 Task: Search round trip flight ticket for 5 adults, 2 children, 1 infant in seat and 2 infants on lap in economy from Fresno: Fresno Yosemite International Airport to Evansville: Evansville Regional Airport on 5-3-2023 and return on 5-3-2023. Choice of flights is Frontier. Number of bags: 2 checked bags. Price is upto 72000. Outbound departure time preference is 10:45. Return departure time preference is 18:00.
Action: Mouse moved to (326, 275)
Screenshot: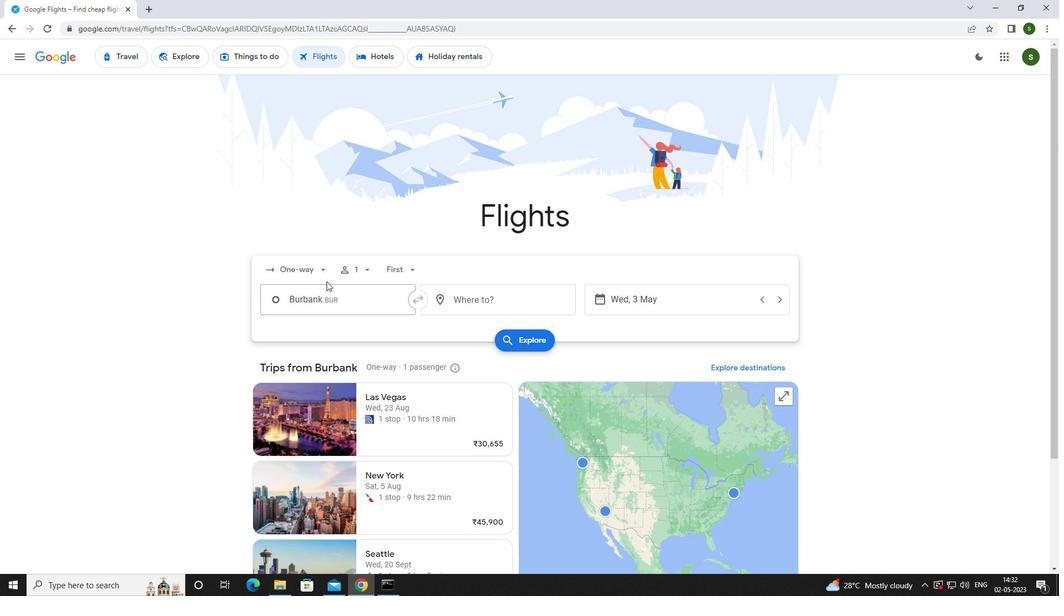 
Action: Mouse pressed left at (326, 275)
Screenshot: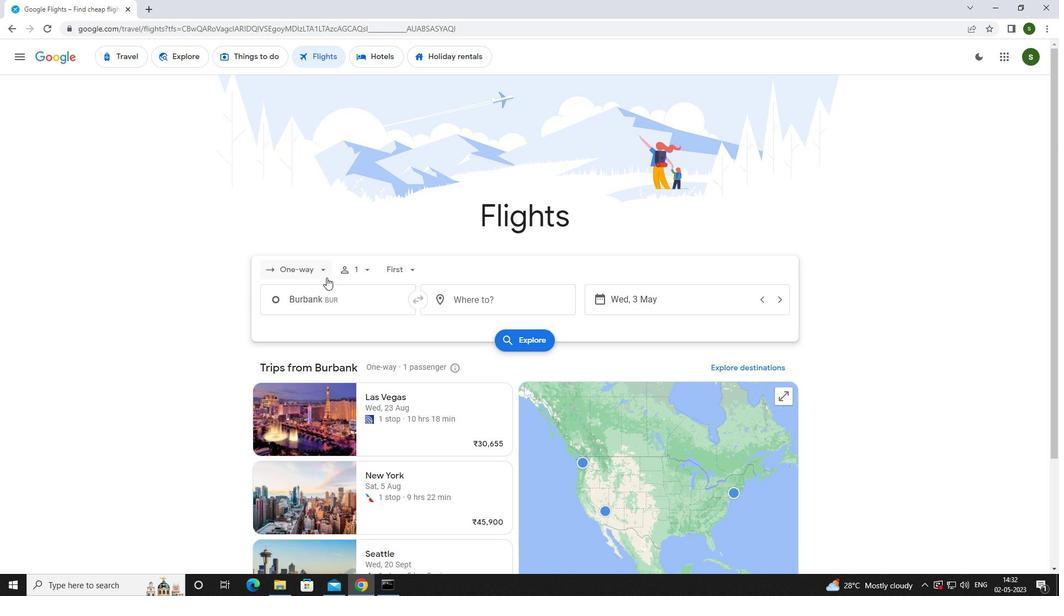 
Action: Mouse moved to (329, 294)
Screenshot: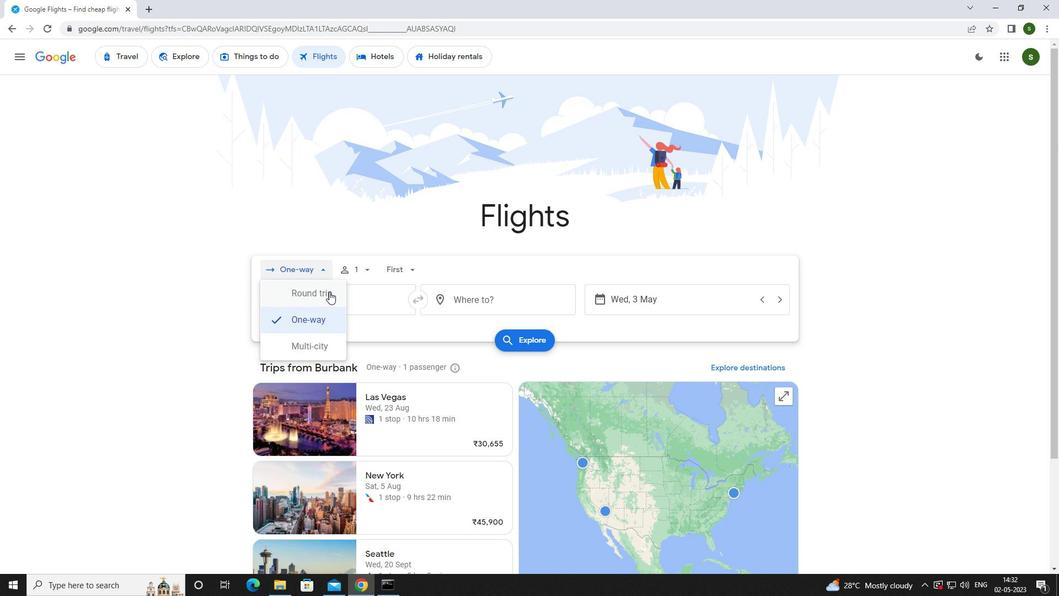 
Action: Mouse pressed left at (329, 294)
Screenshot: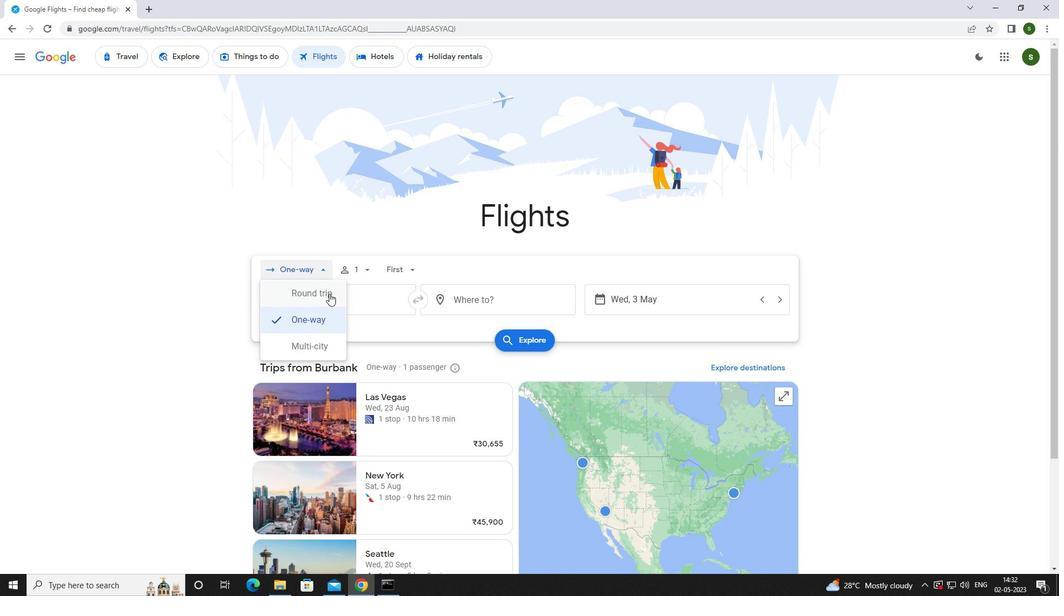 
Action: Mouse moved to (368, 269)
Screenshot: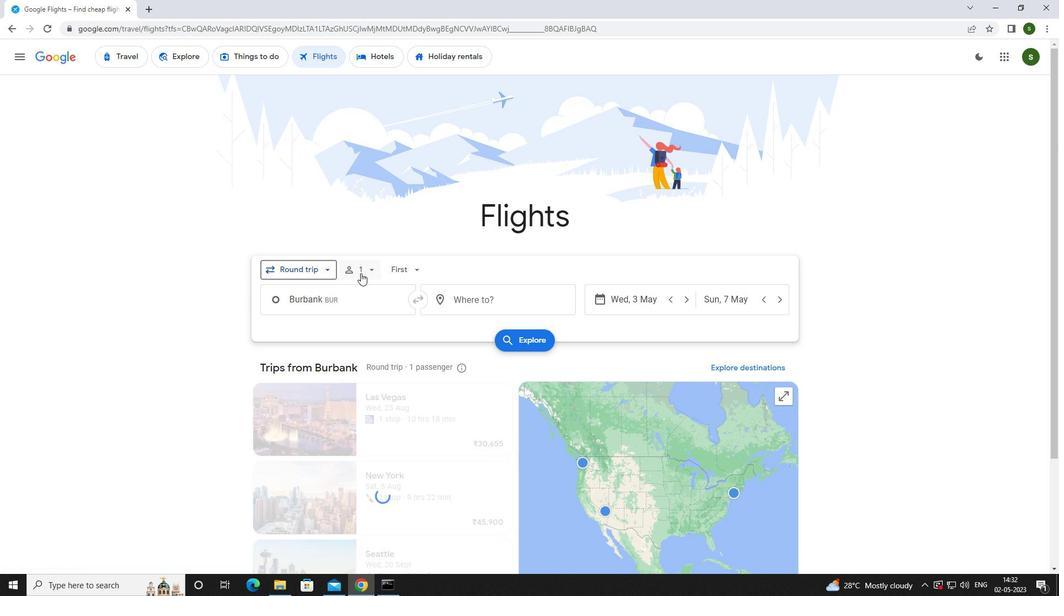 
Action: Mouse pressed left at (368, 269)
Screenshot: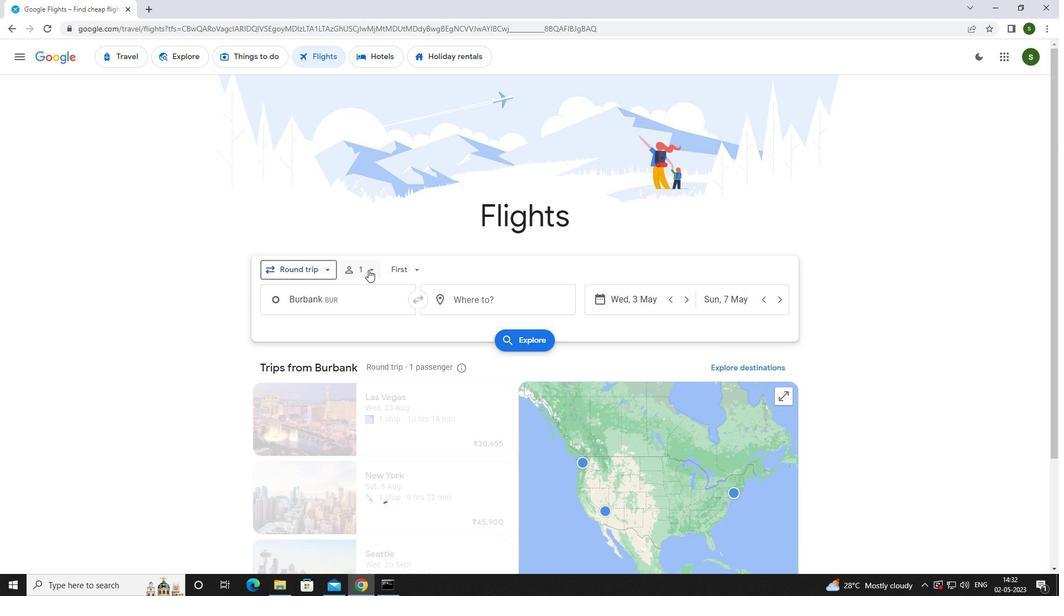 
Action: Mouse moved to (456, 302)
Screenshot: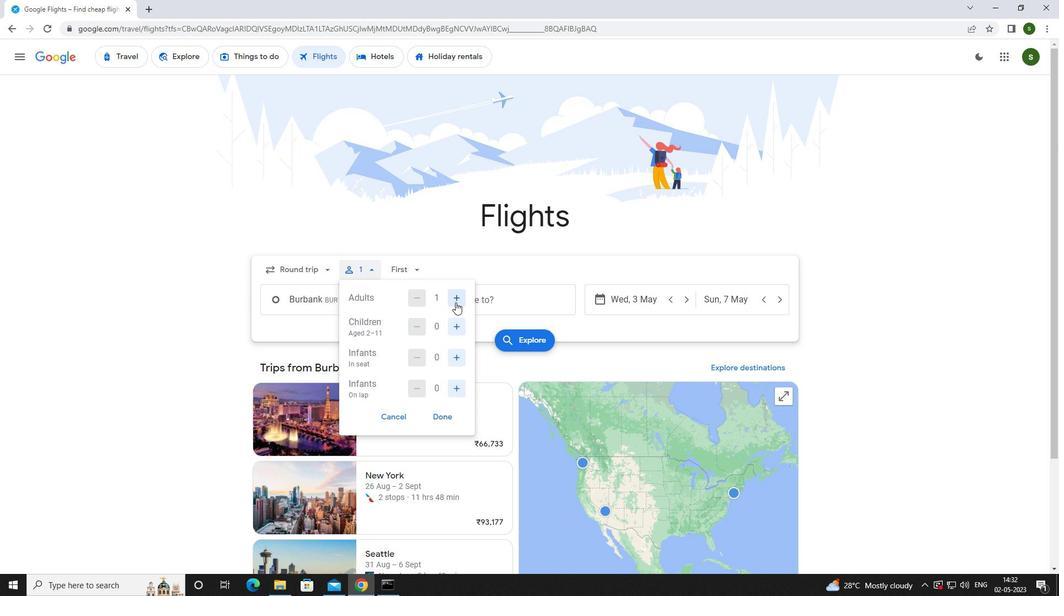 
Action: Mouse pressed left at (456, 302)
Screenshot: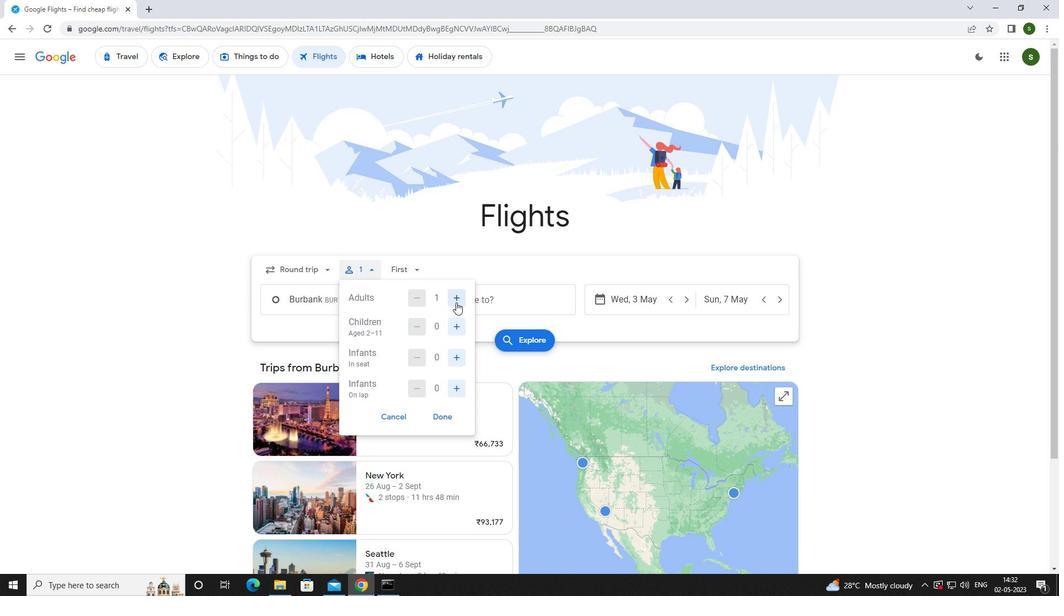 
Action: Mouse pressed left at (456, 302)
Screenshot: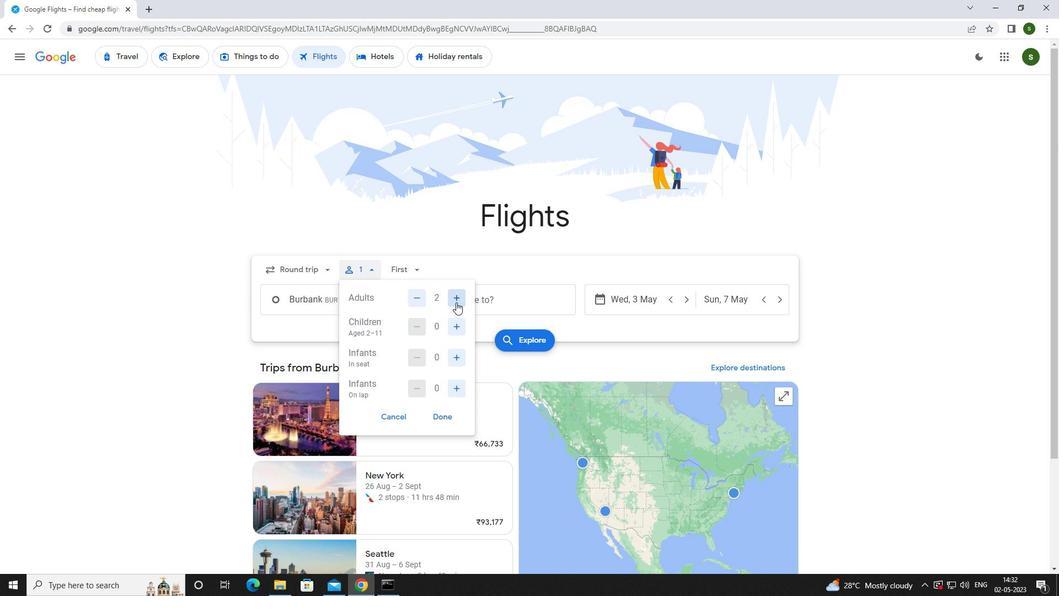 
Action: Mouse pressed left at (456, 302)
Screenshot: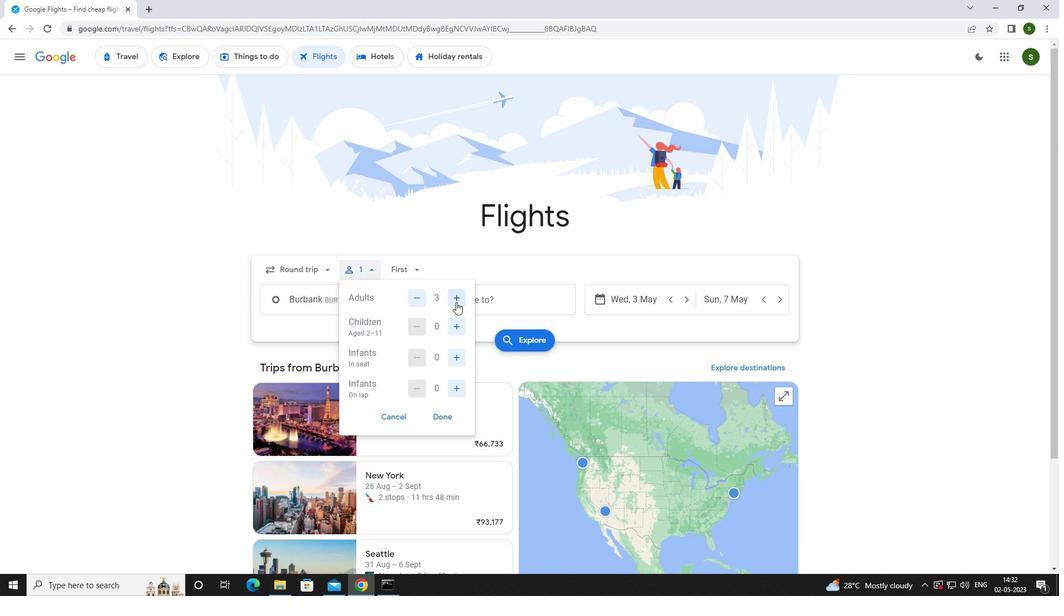 
Action: Mouse pressed left at (456, 302)
Screenshot: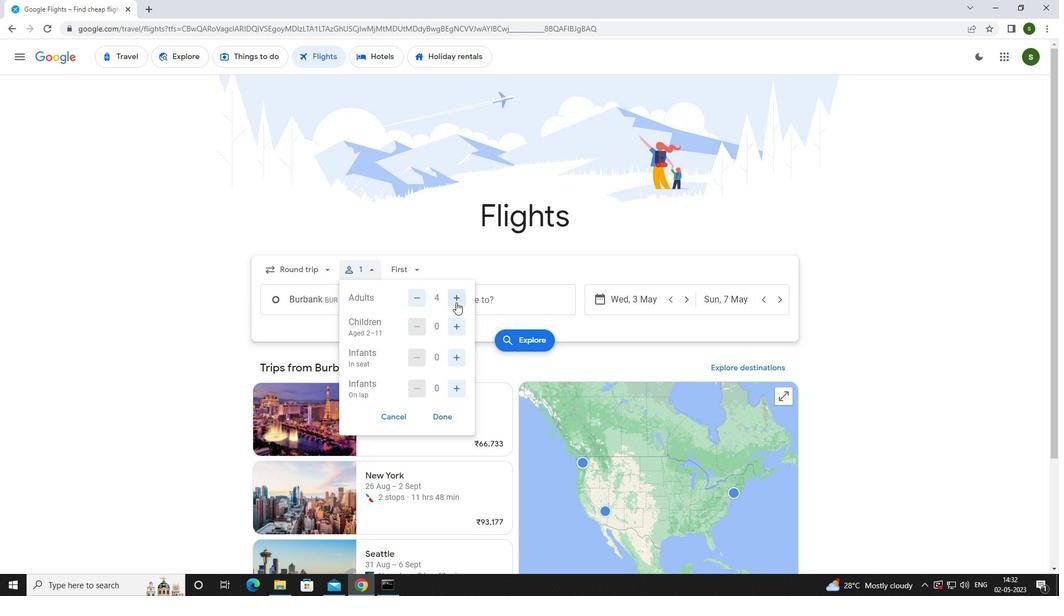 
Action: Mouse moved to (453, 324)
Screenshot: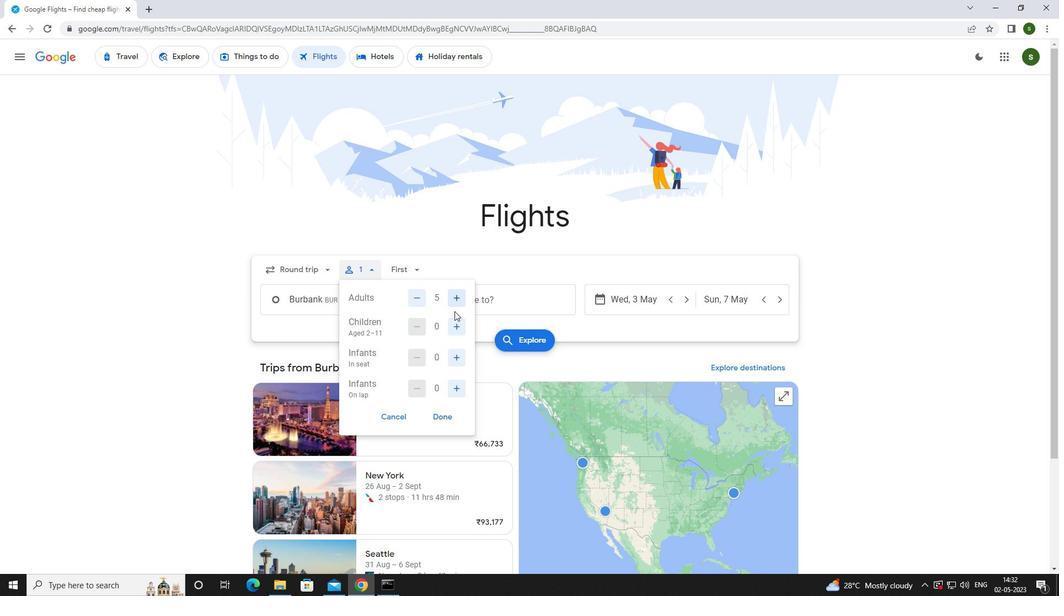 
Action: Mouse pressed left at (453, 324)
Screenshot: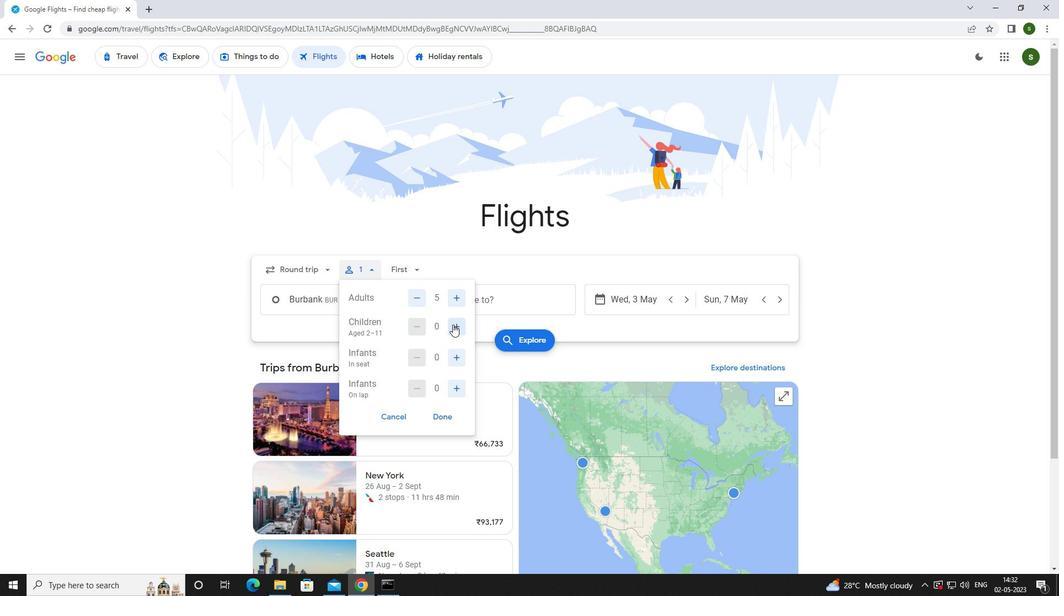 
Action: Mouse pressed left at (453, 324)
Screenshot: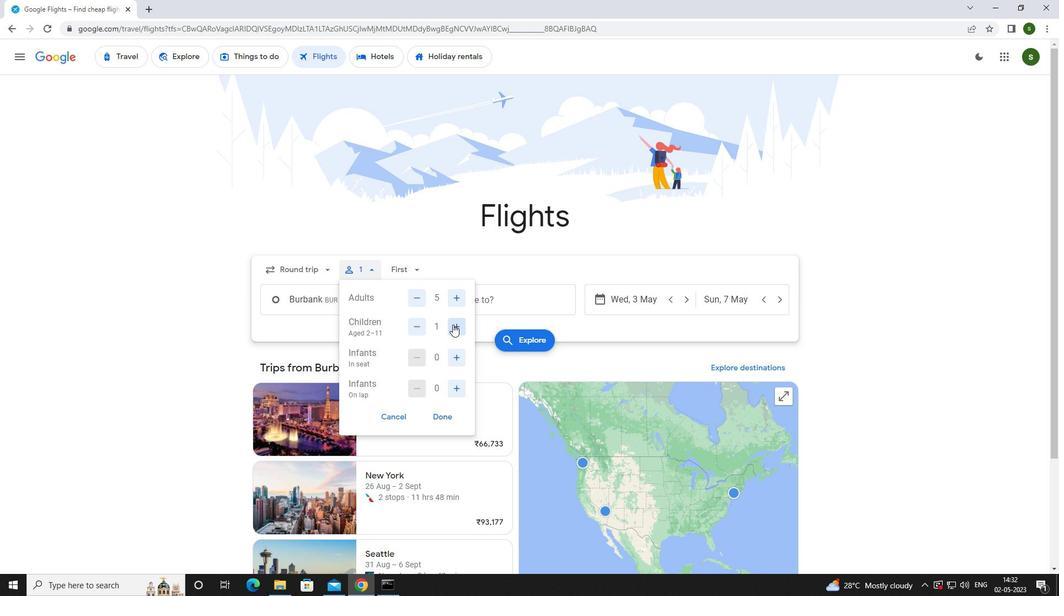 
Action: Mouse moved to (455, 349)
Screenshot: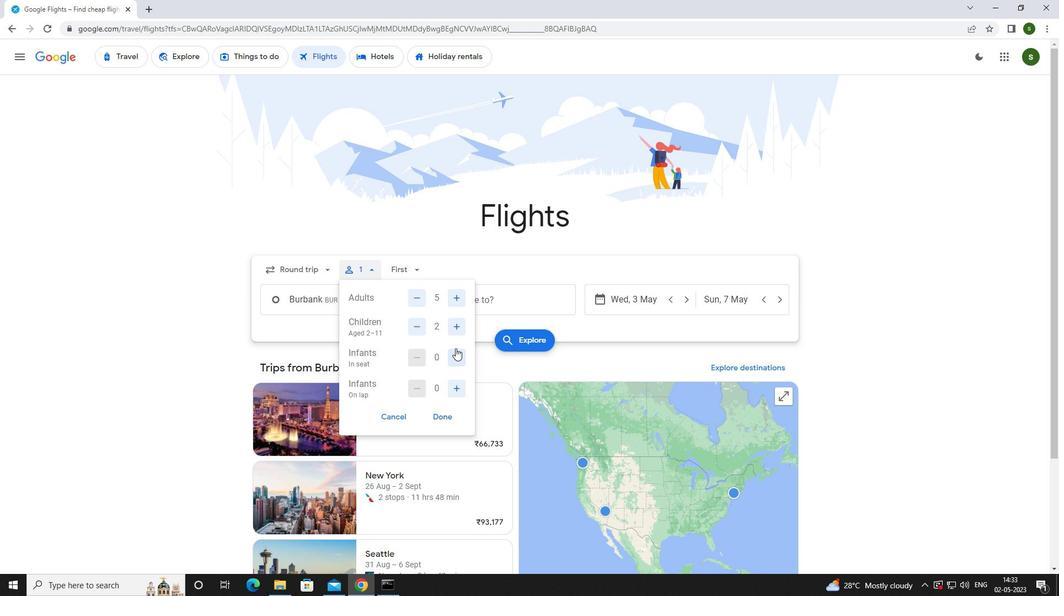 
Action: Mouse pressed left at (455, 349)
Screenshot: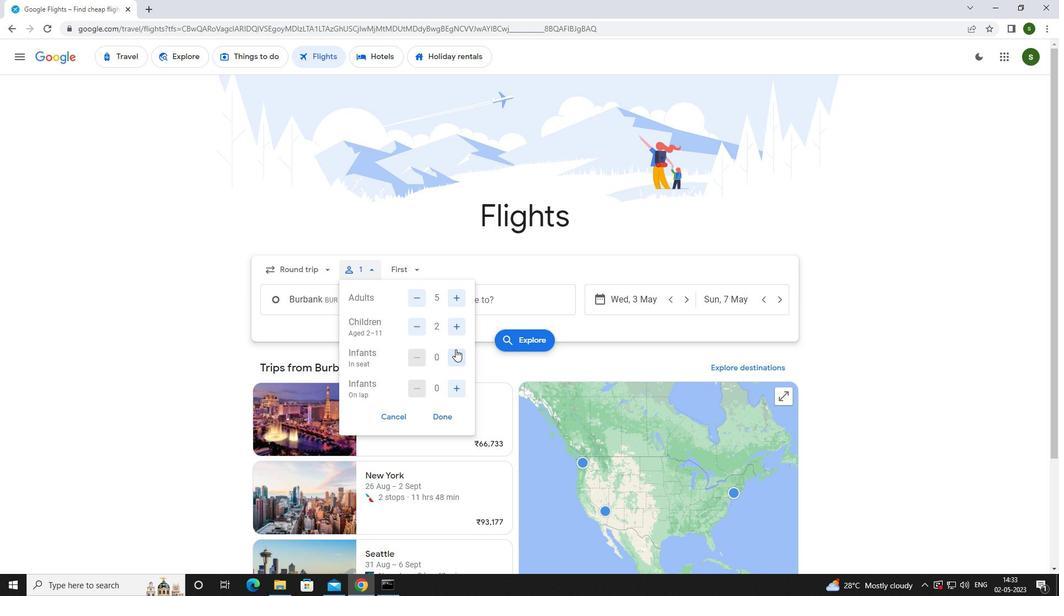 
Action: Mouse moved to (459, 386)
Screenshot: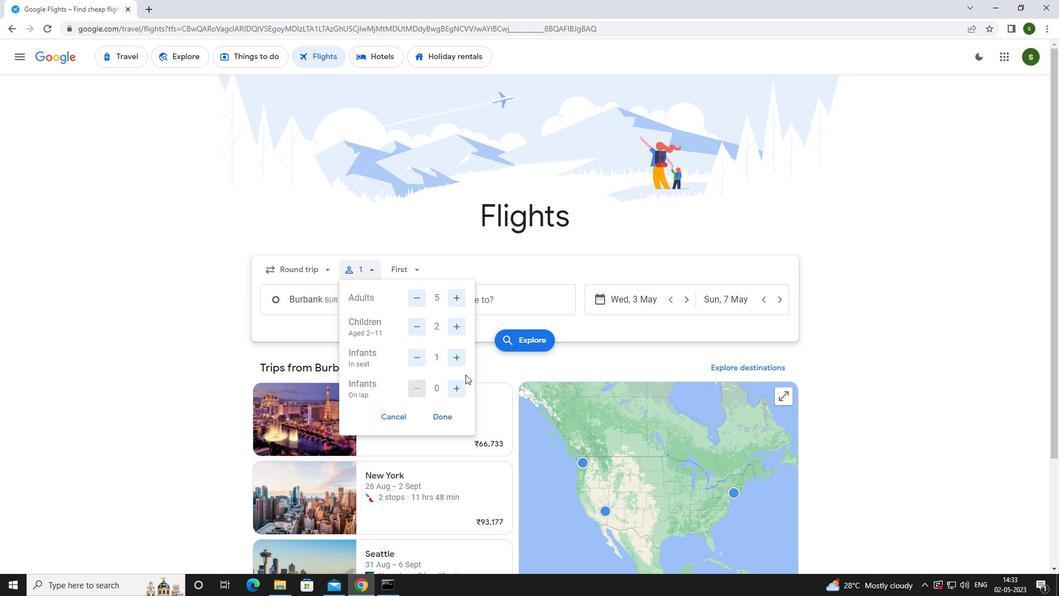 
Action: Mouse pressed left at (459, 386)
Screenshot: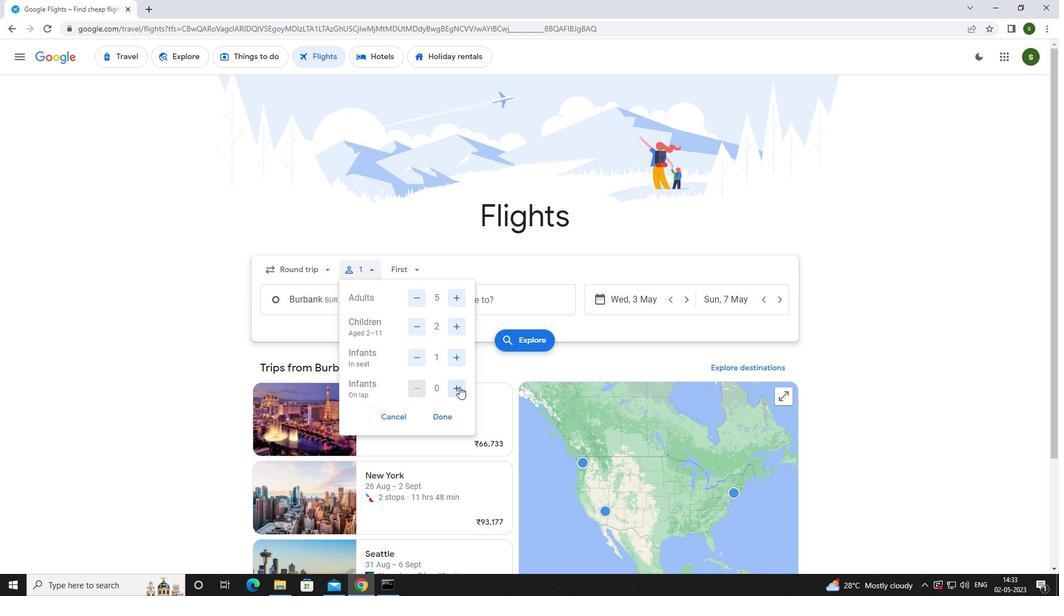 
Action: Mouse moved to (412, 266)
Screenshot: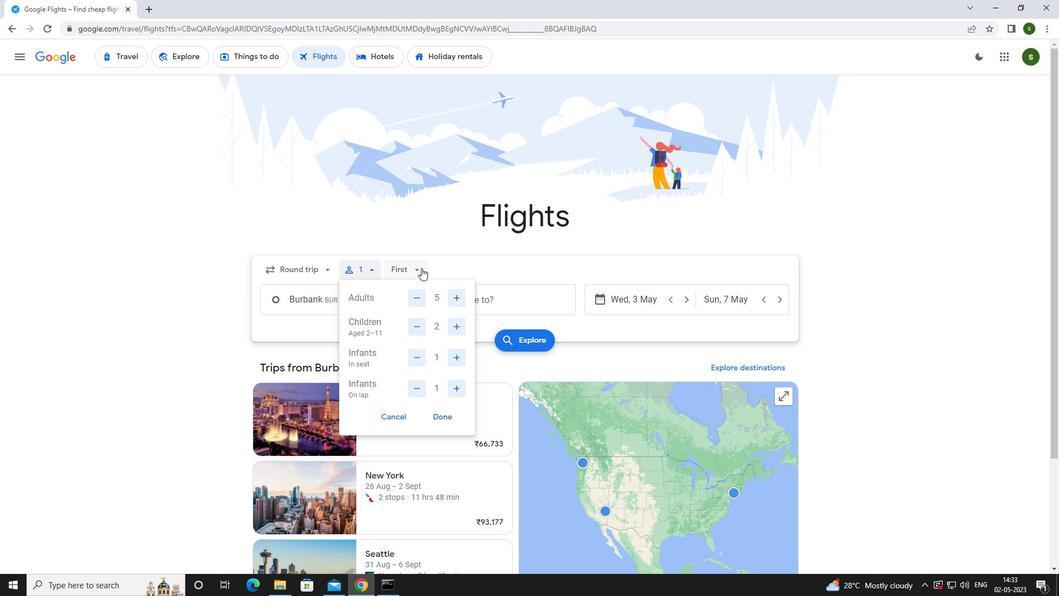 
Action: Mouse pressed left at (412, 266)
Screenshot: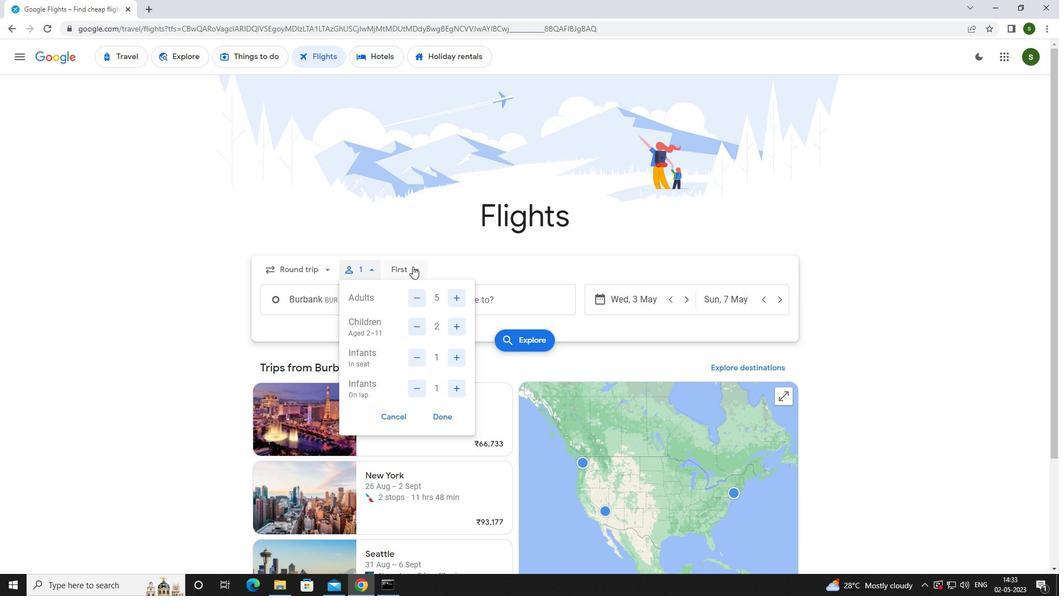 
Action: Mouse moved to (422, 290)
Screenshot: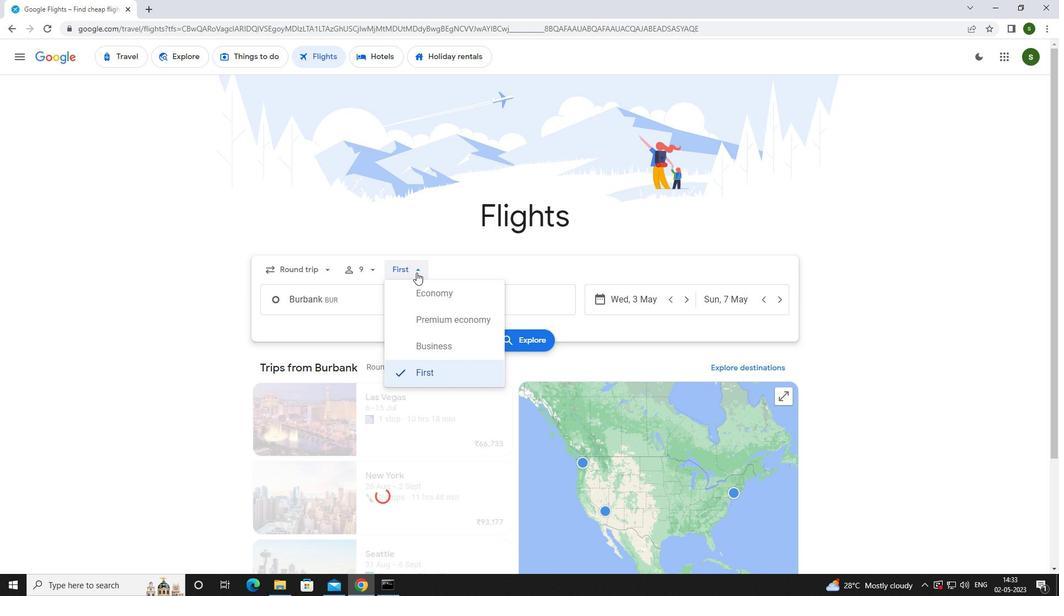 
Action: Mouse pressed left at (422, 290)
Screenshot: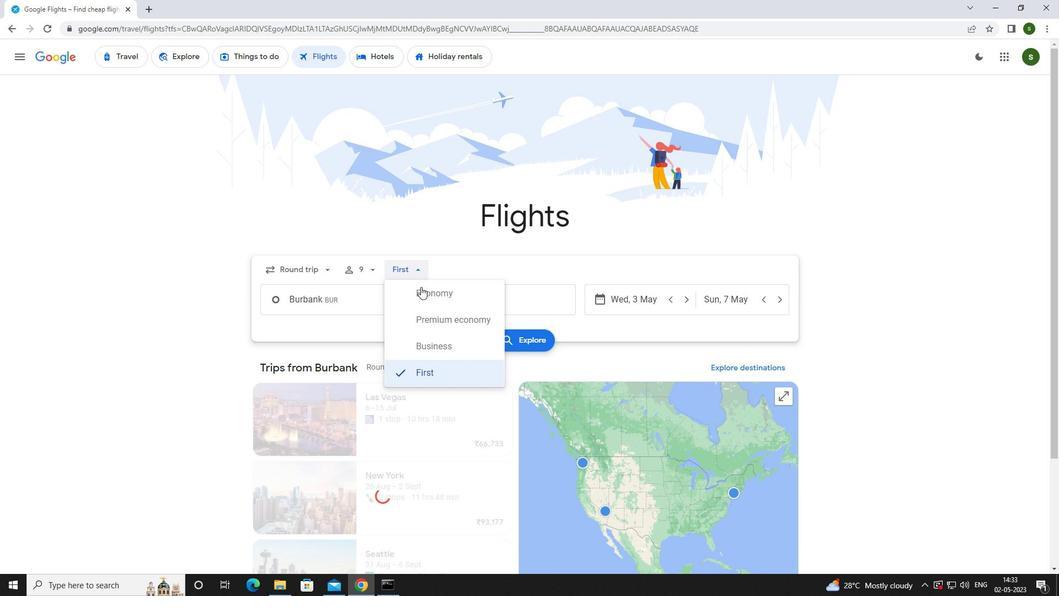 
Action: Mouse moved to (378, 300)
Screenshot: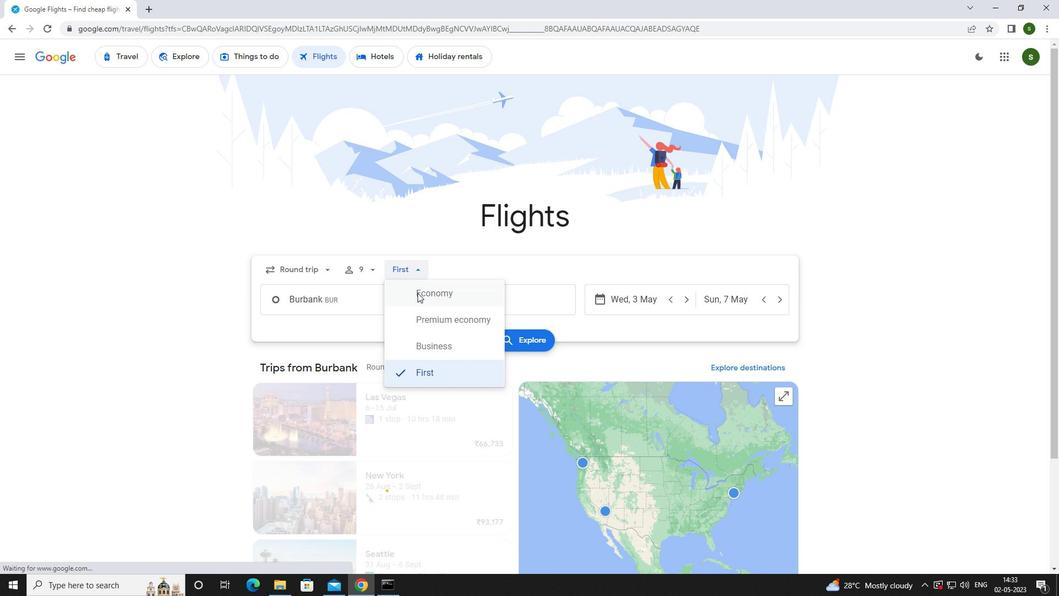 
Action: Mouse pressed left at (378, 300)
Screenshot: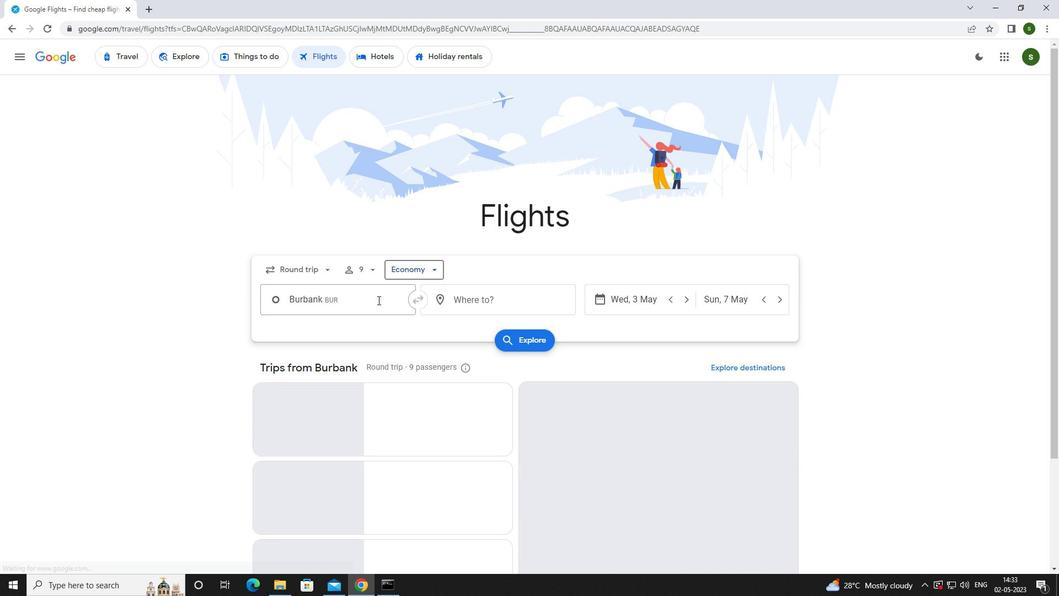
Action: Mouse moved to (380, 300)
Screenshot: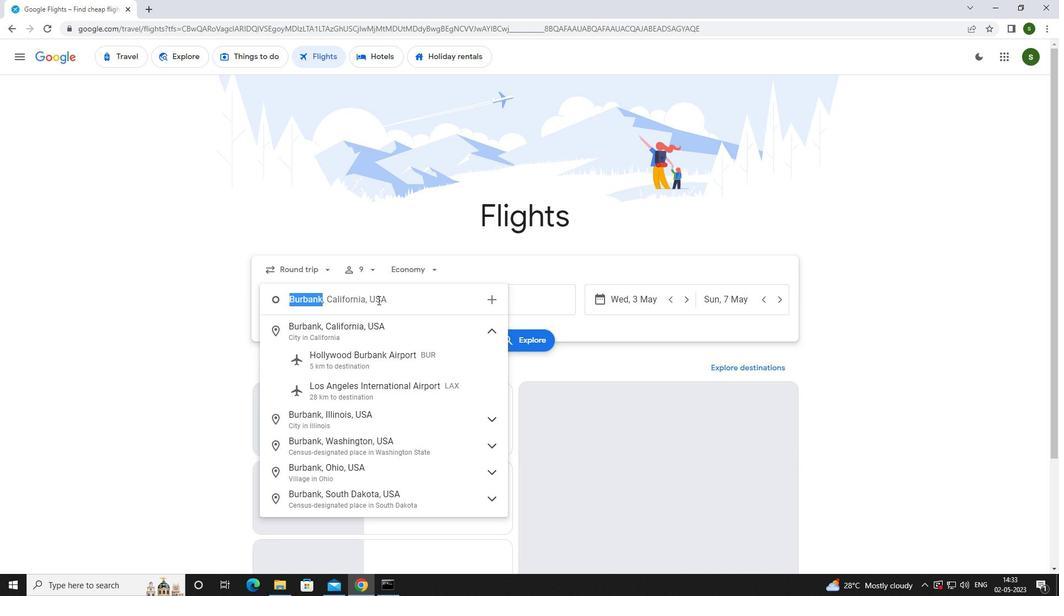 
Action: Key pressed <Key.caps_lock>f<Key.caps_lock>resno
Screenshot: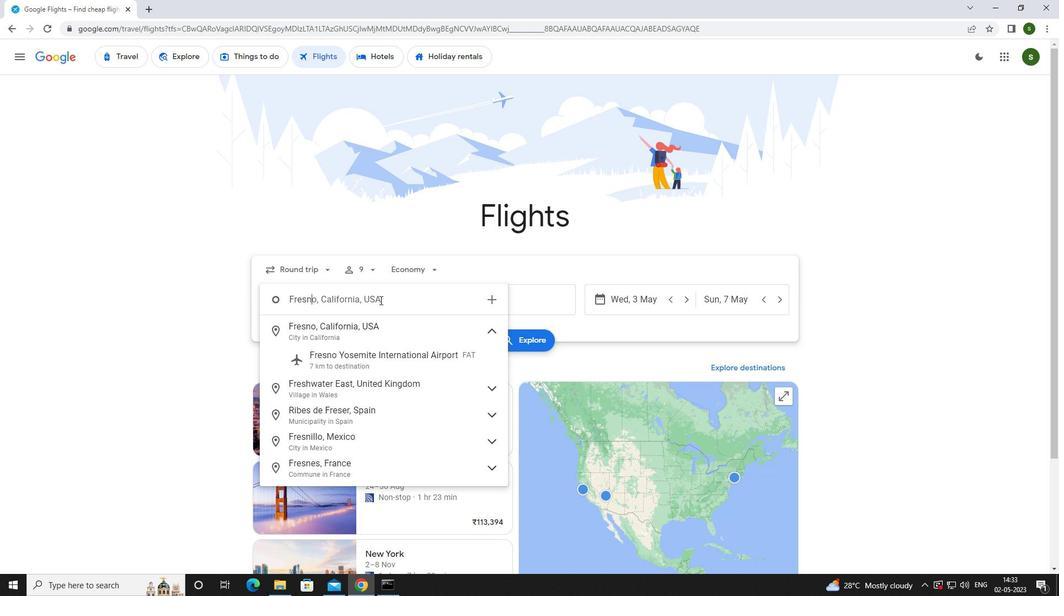 
Action: Mouse moved to (383, 361)
Screenshot: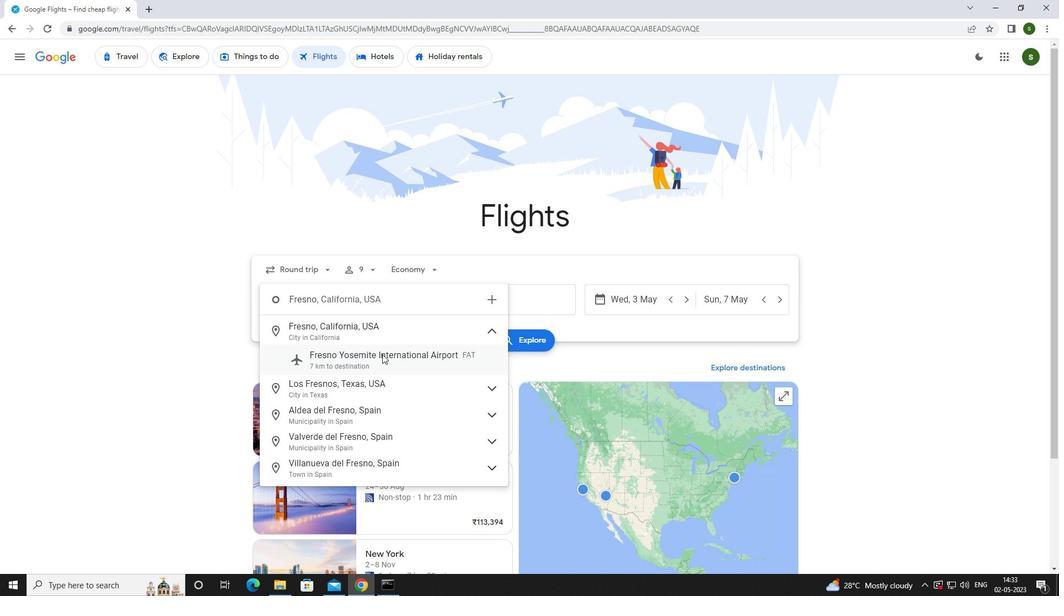 
Action: Mouse pressed left at (383, 361)
Screenshot: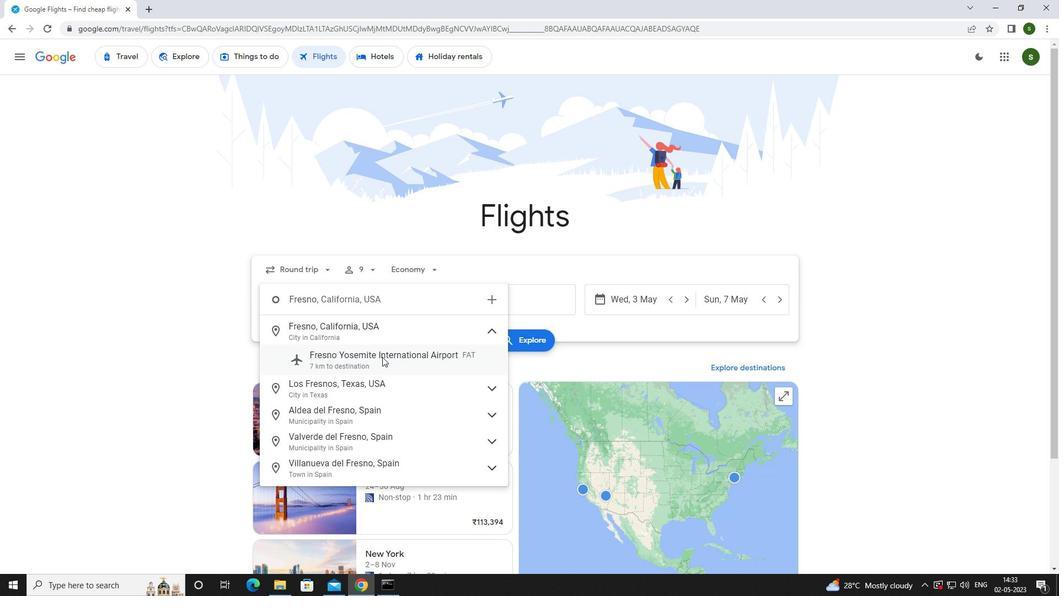 
Action: Mouse moved to (503, 308)
Screenshot: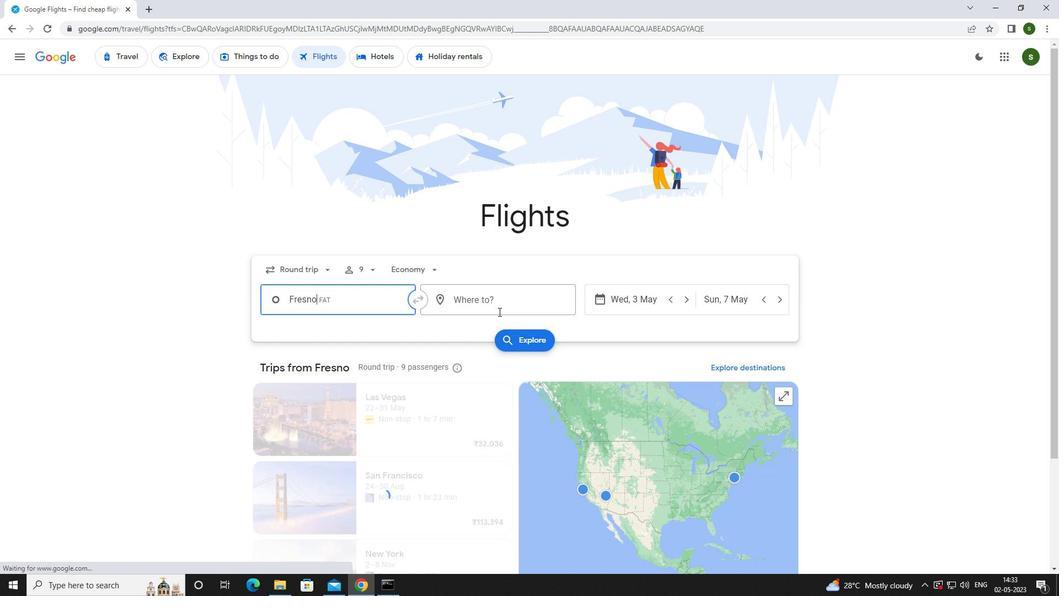
Action: Mouse pressed left at (503, 308)
Screenshot: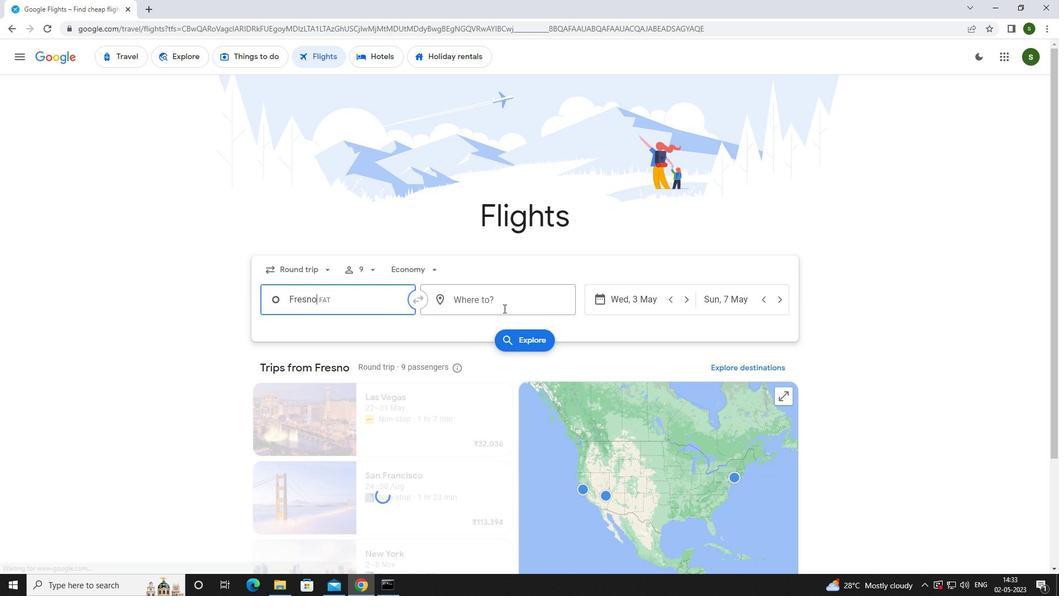 
Action: Mouse moved to (508, 305)
Screenshot: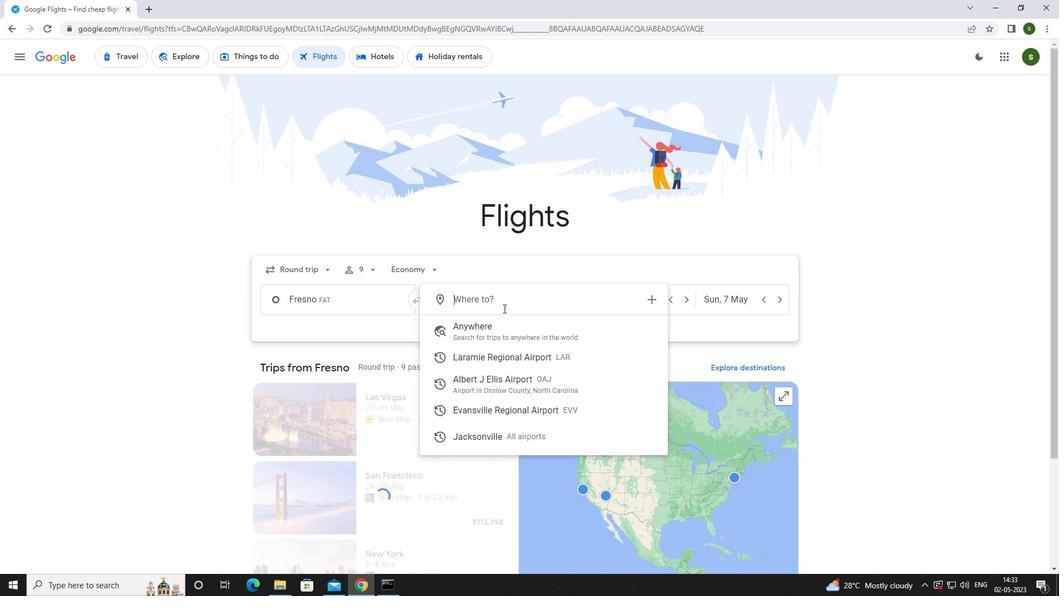 
Action: Key pressed <Key.caps_lock>e<Key.caps_lock>vansvill
Screenshot: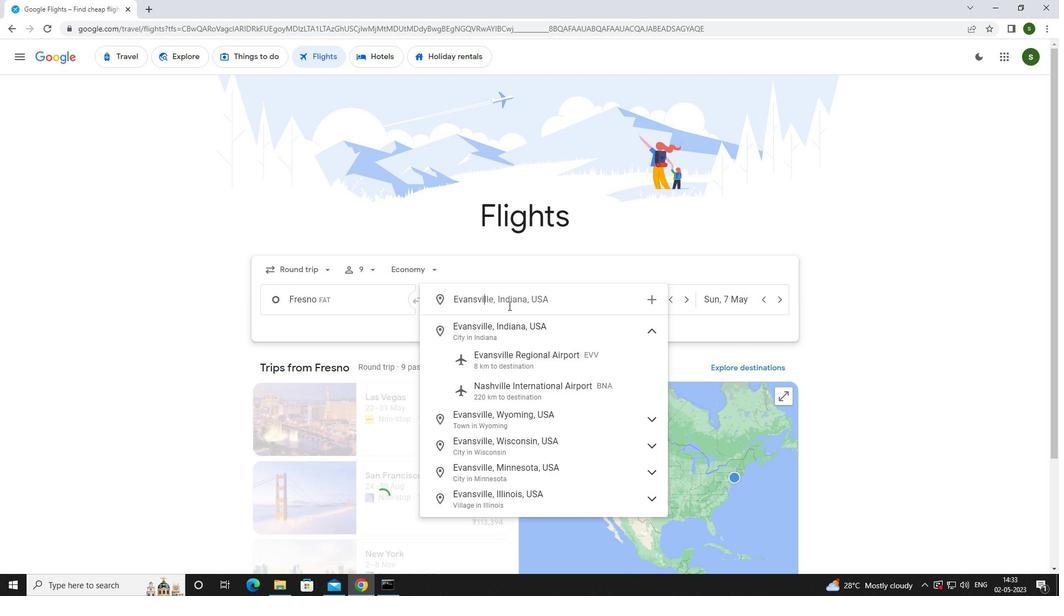 
Action: Mouse moved to (560, 360)
Screenshot: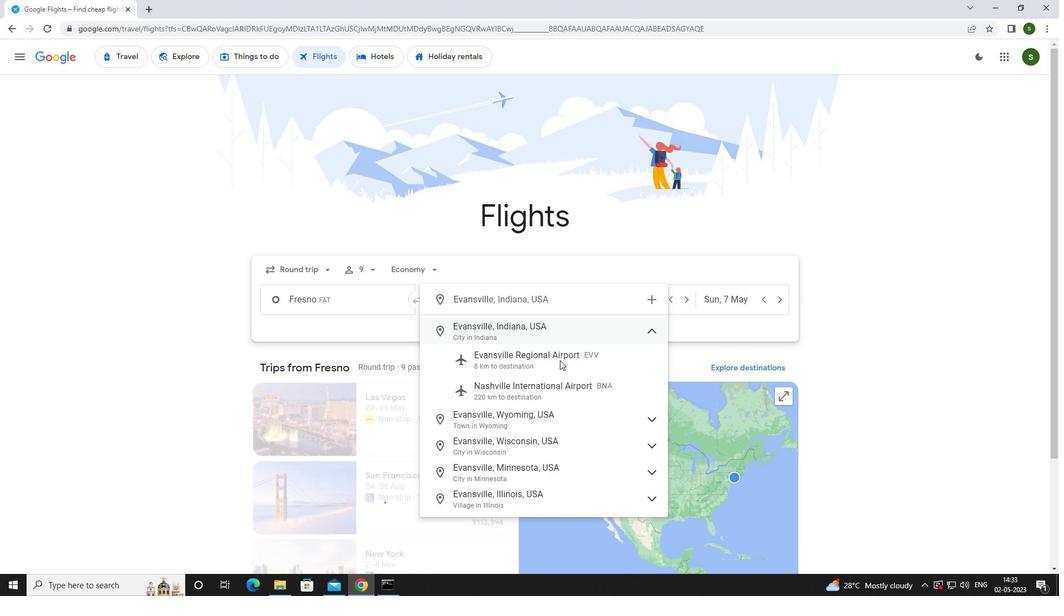 
Action: Mouse pressed left at (560, 360)
Screenshot: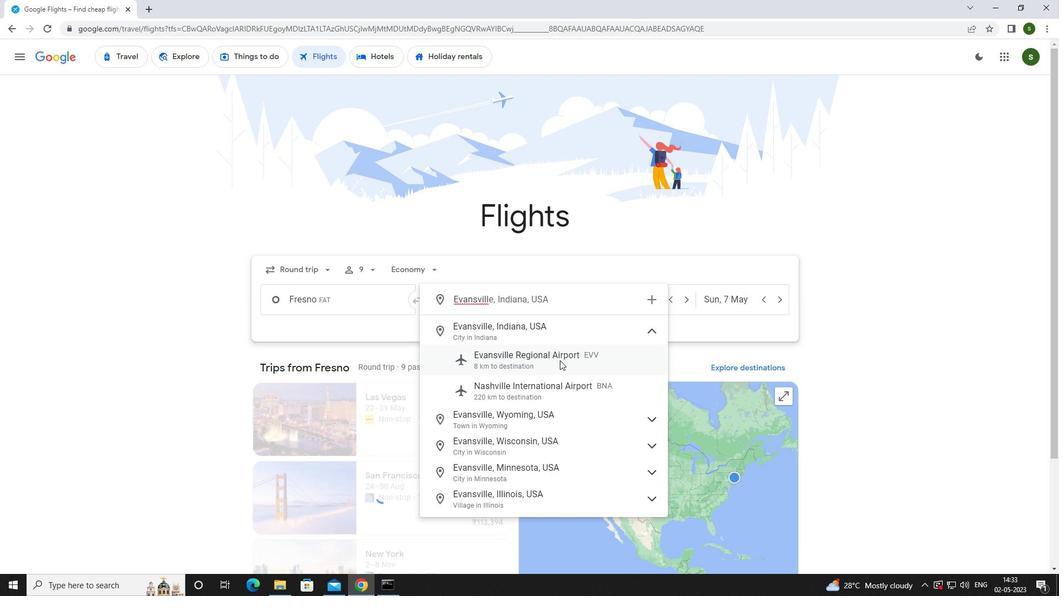 
Action: Mouse moved to (658, 302)
Screenshot: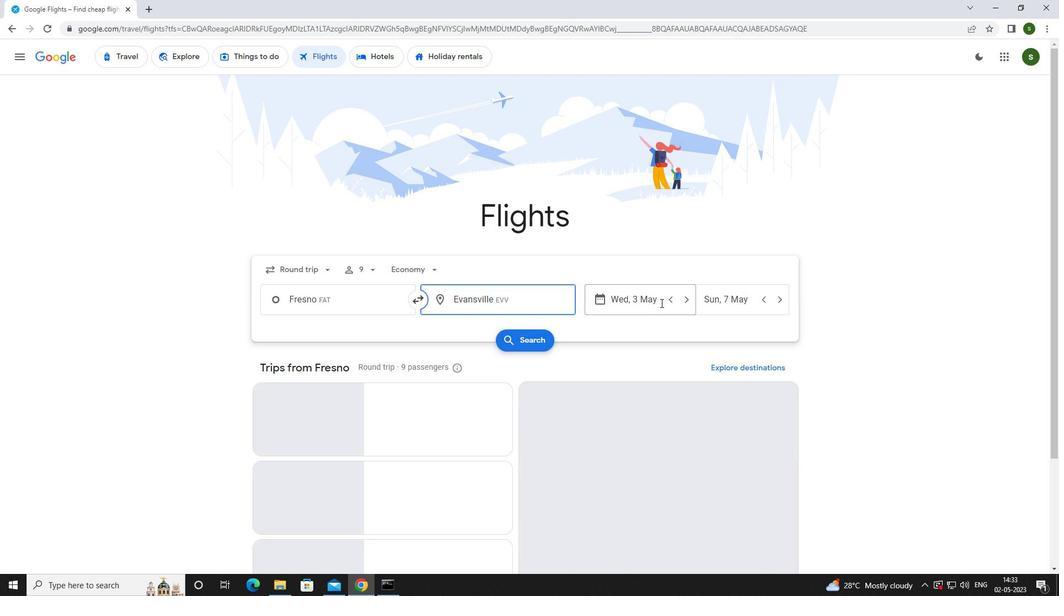 
Action: Mouse pressed left at (658, 302)
Screenshot: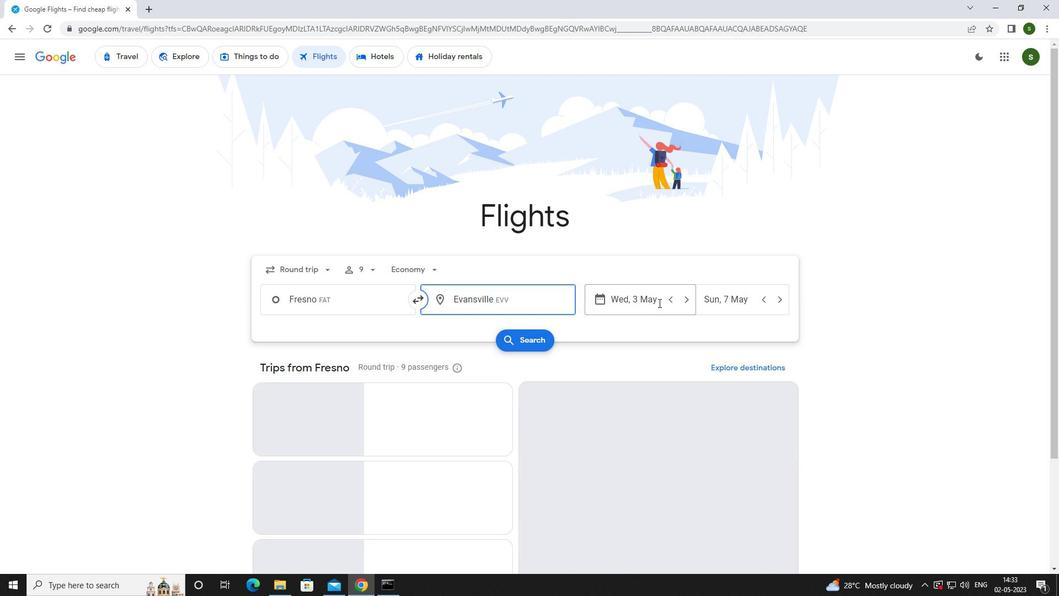 
Action: Mouse moved to (482, 369)
Screenshot: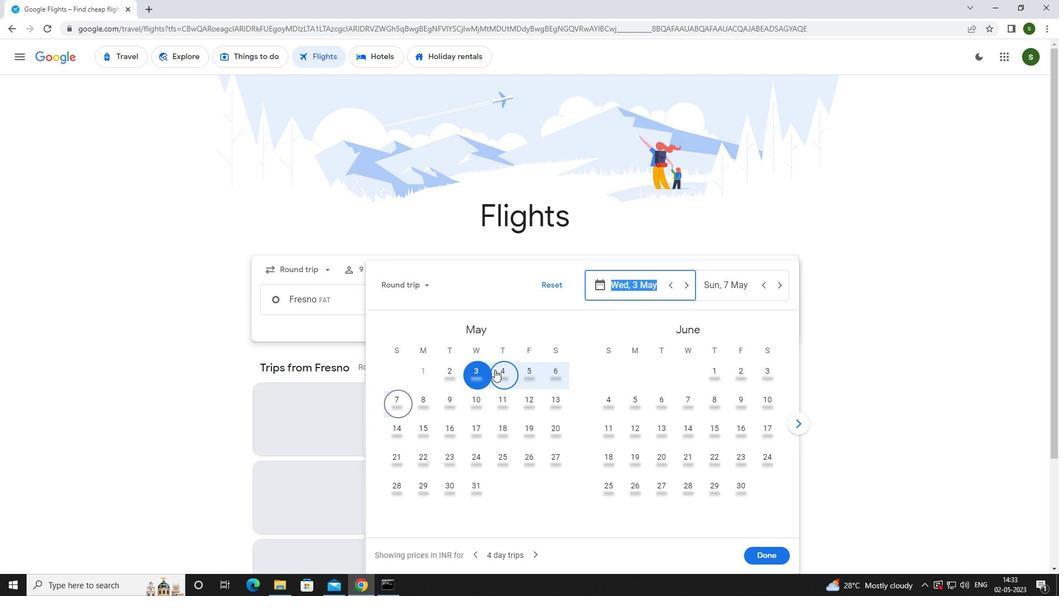 
Action: Mouse pressed left at (482, 369)
Screenshot: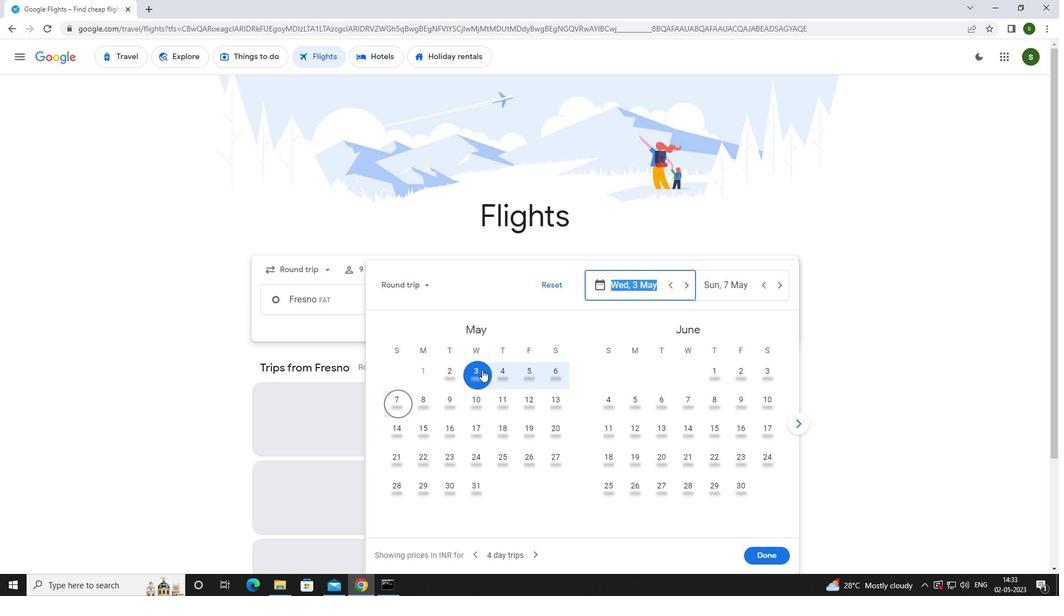 
Action: Mouse moved to (479, 375)
Screenshot: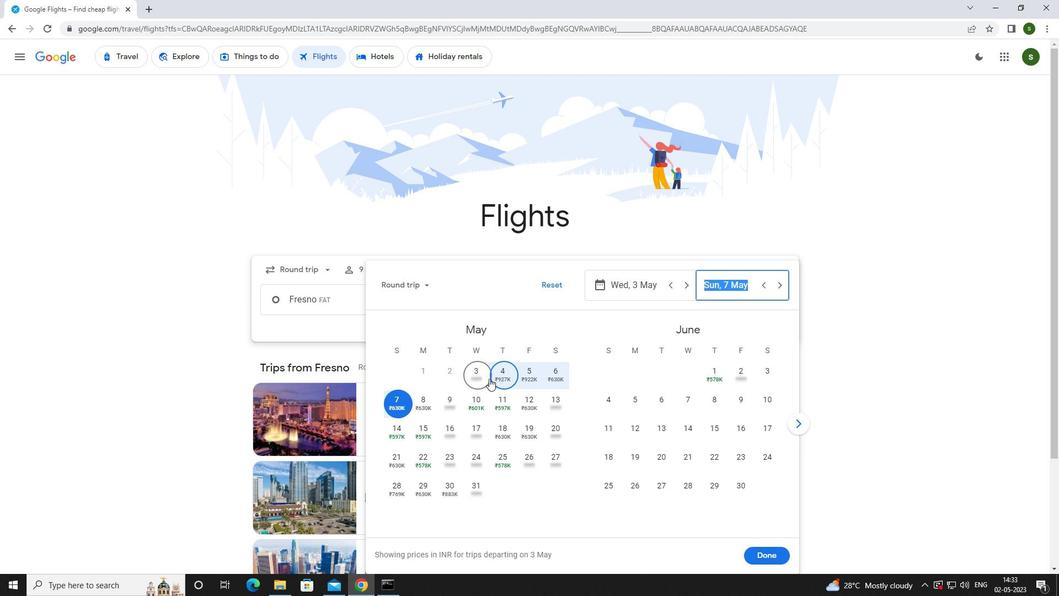 
Action: Mouse pressed left at (479, 375)
Screenshot: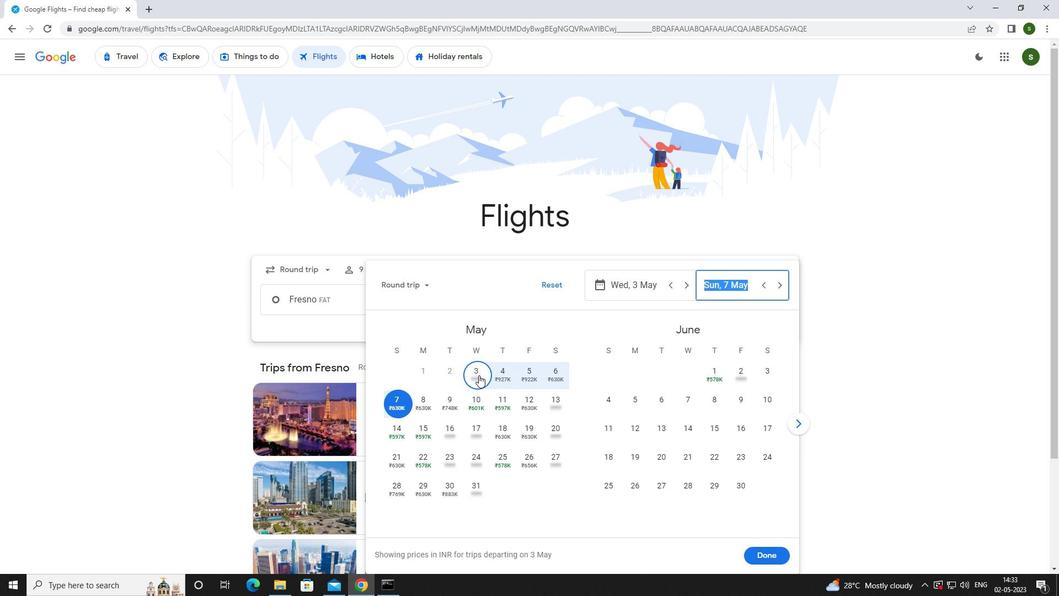 
Action: Mouse moved to (769, 555)
Screenshot: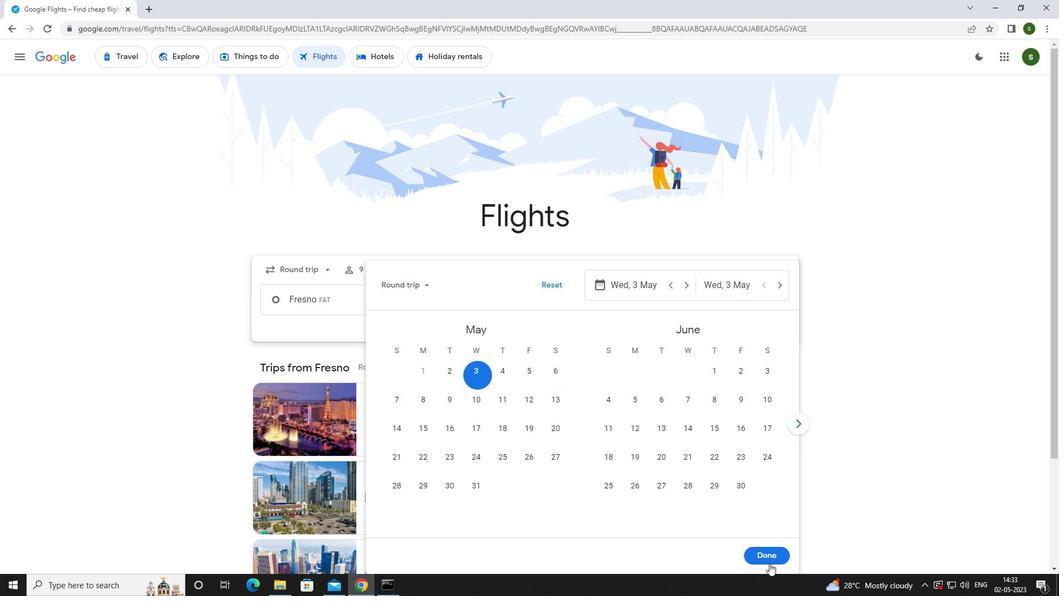 
Action: Mouse pressed left at (769, 555)
Screenshot: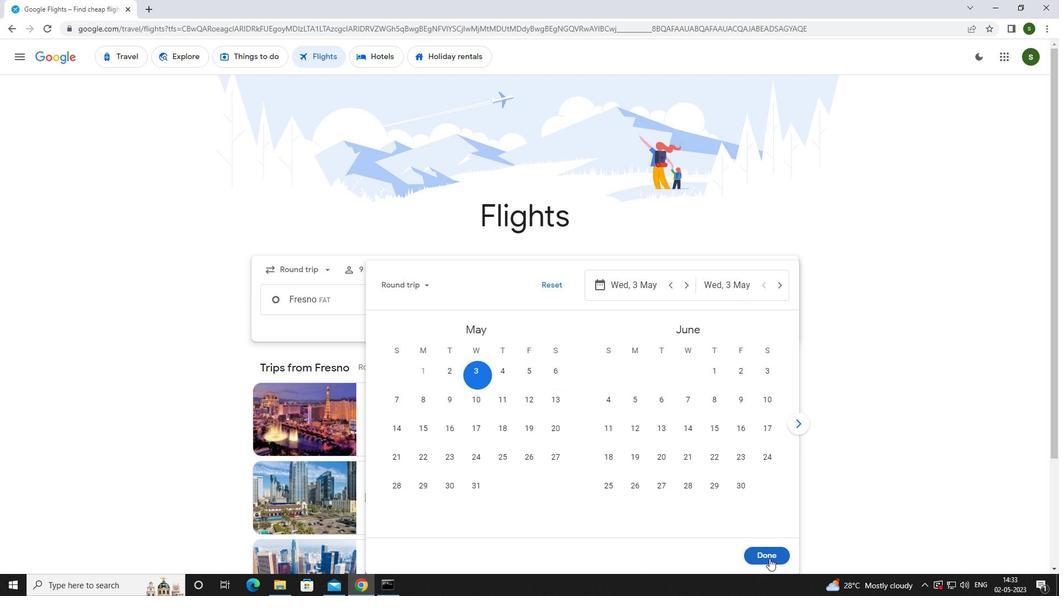 
Action: Mouse moved to (535, 343)
Screenshot: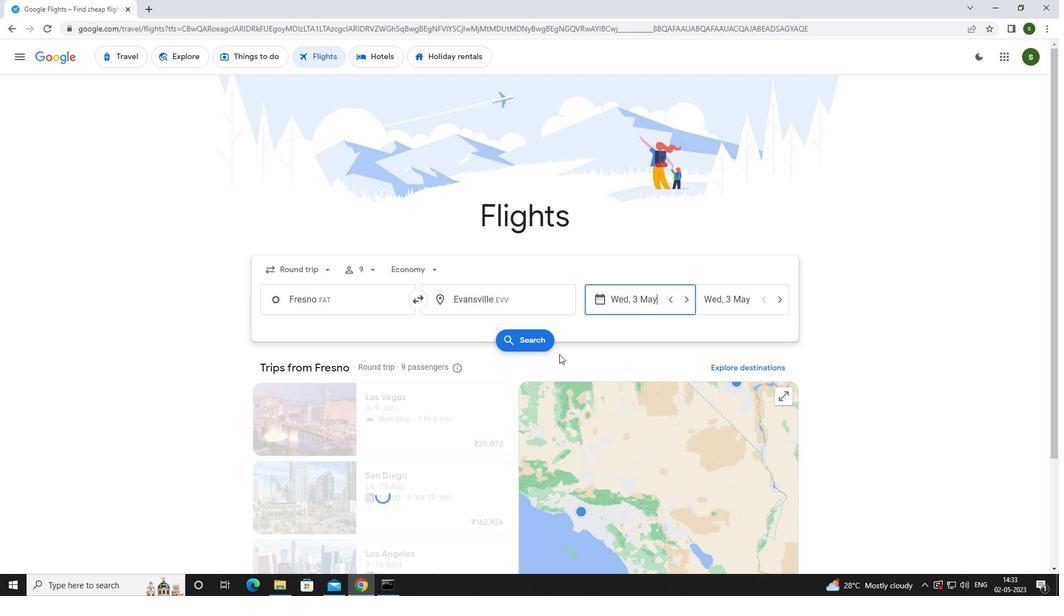 
Action: Mouse pressed left at (535, 343)
Screenshot: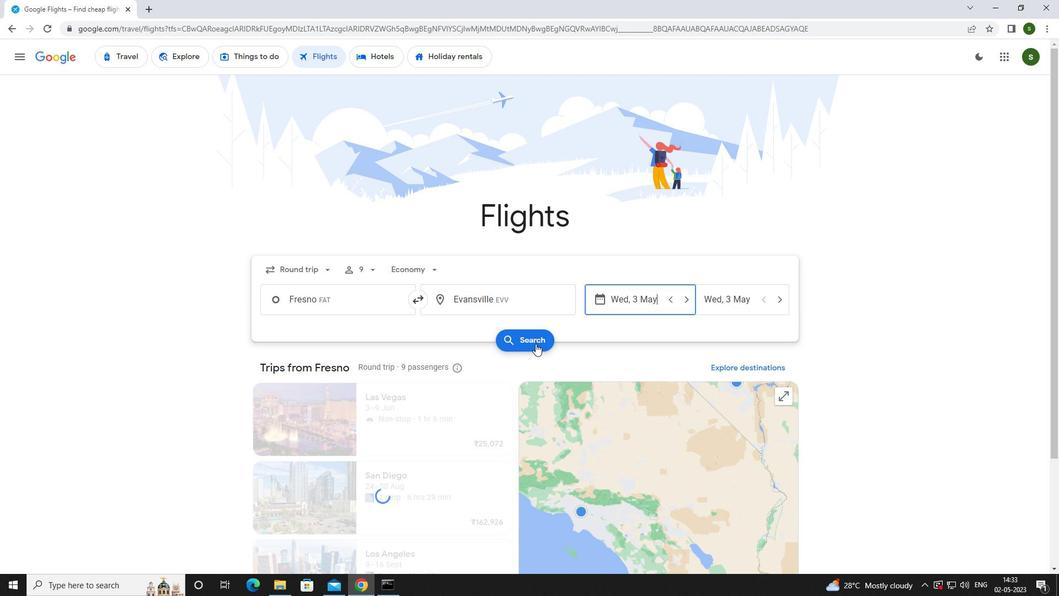 
Action: Mouse moved to (273, 155)
Screenshot: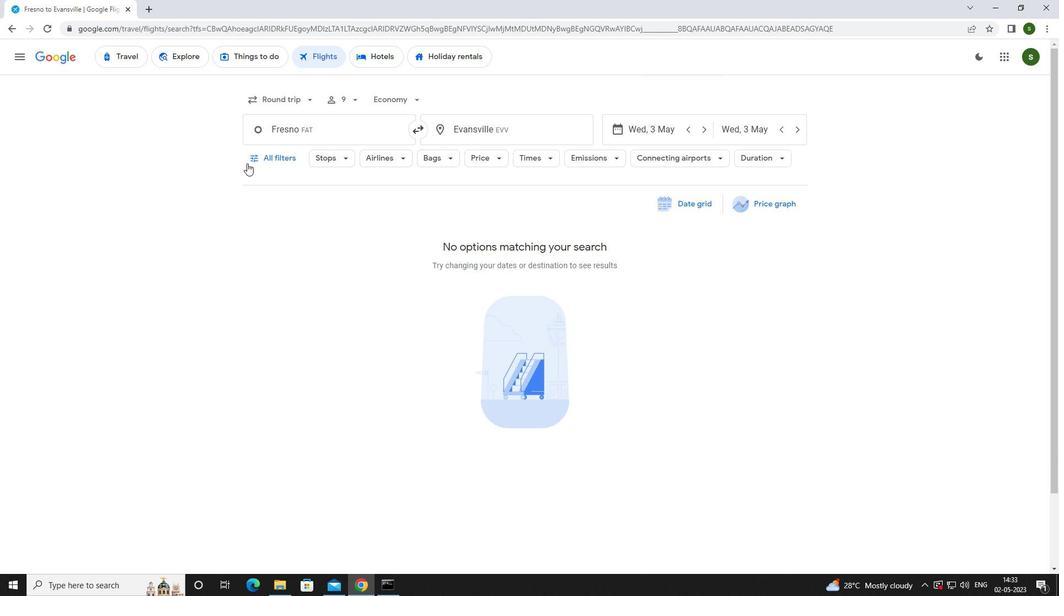 
Action: Mouse pressed left at (273, 155)
Screenshot: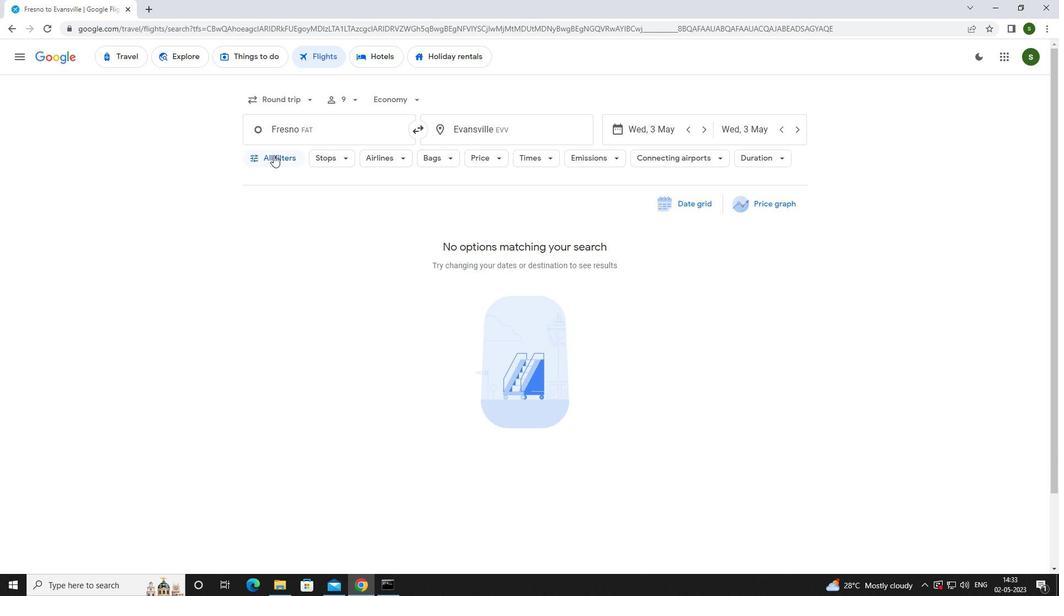 
Action: Mouse moved to (414, 392)
Screenshot: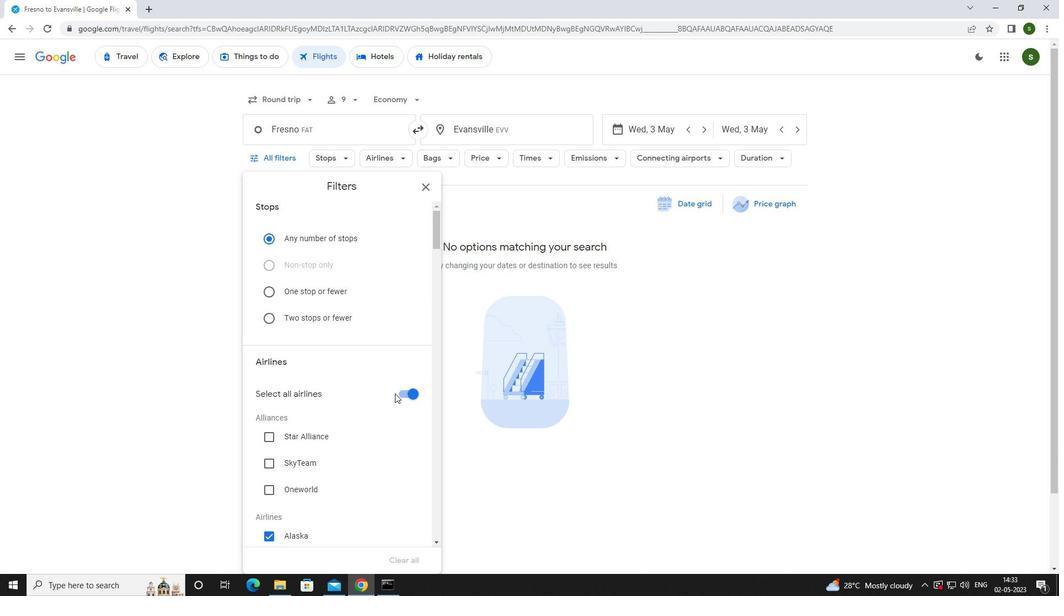 
Action: Mouse pressed left at (414, 392)
Screenshot: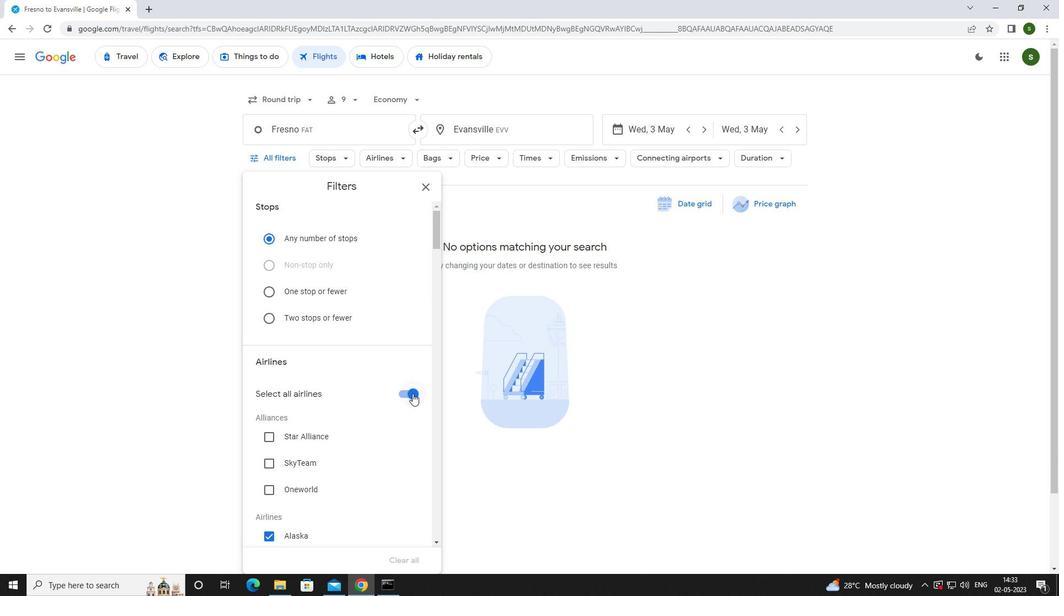 
Action: Mouse moved to (386, 323)
Screenshot: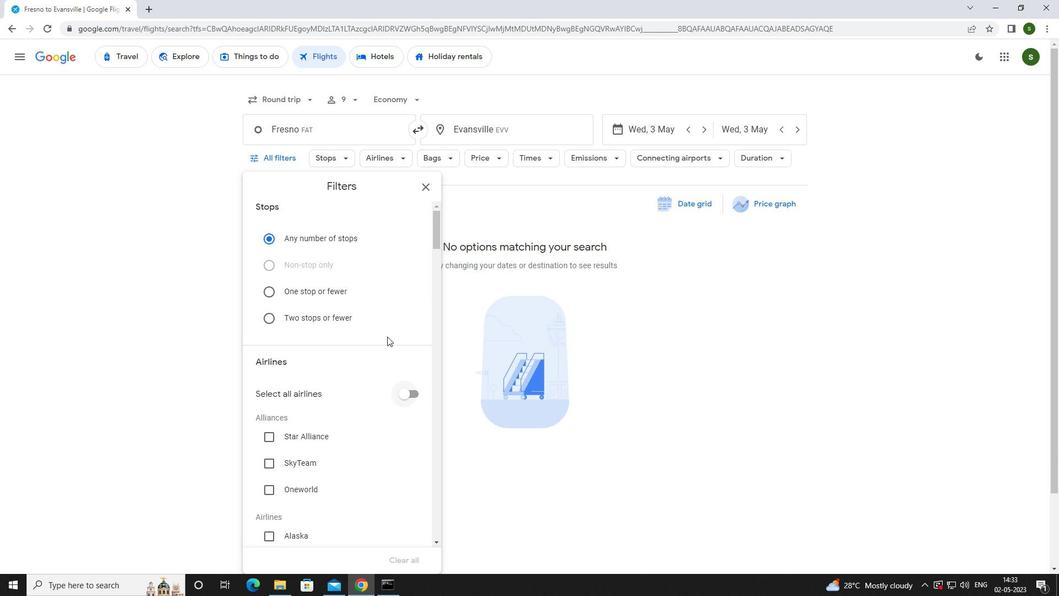 
Action: Mouse scrolled (386, 323) with delta (0, 0)
Screenshot: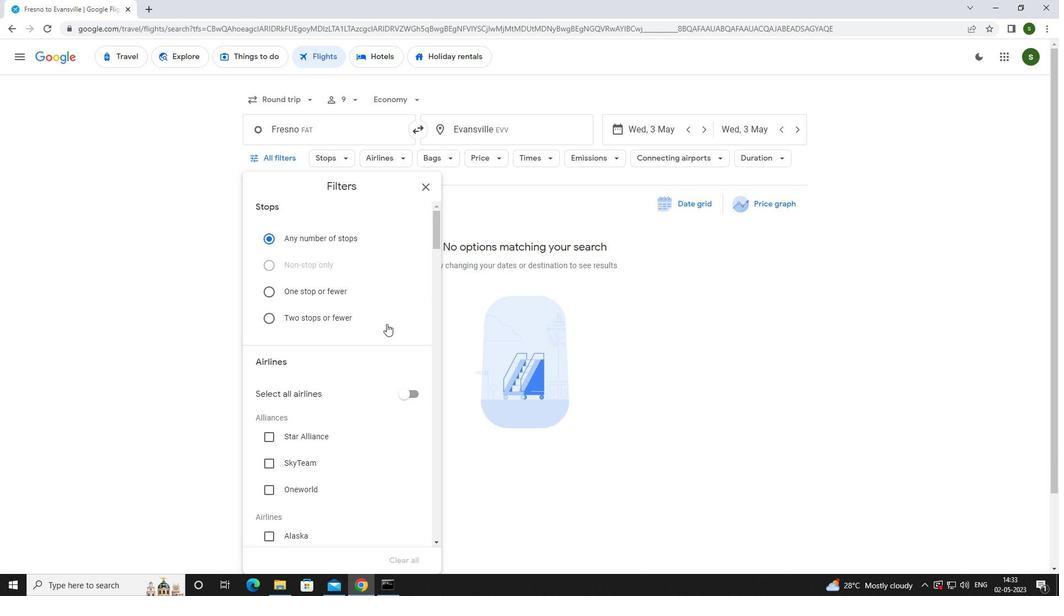 
Action: Mouse scrolled (386, 323) with delta (0, 0)
Screenshot: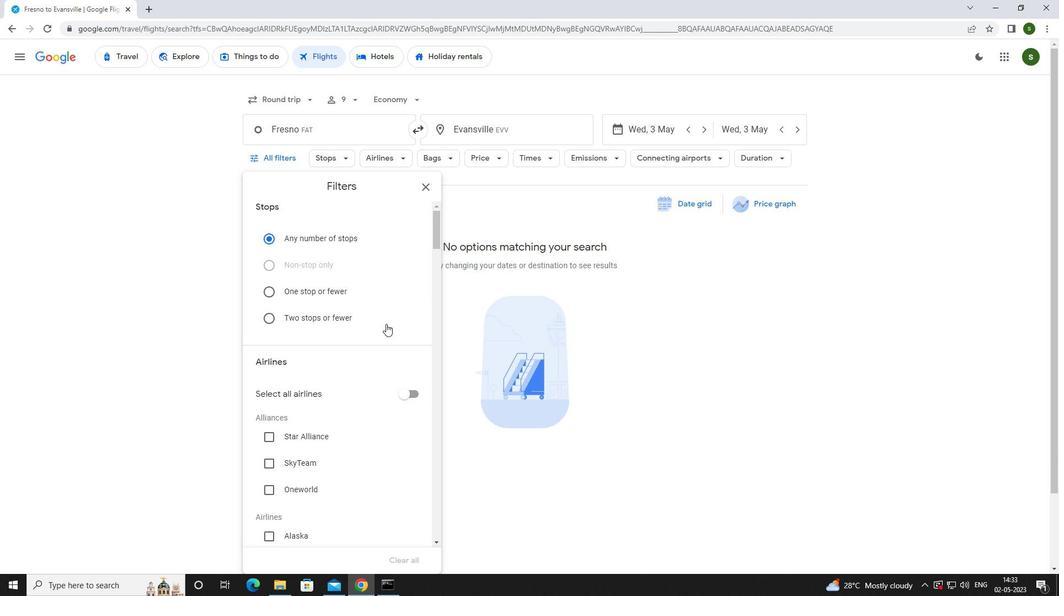 
Action: Mouse scrolled (386, 323) with delta (0, 0)
Screenshot: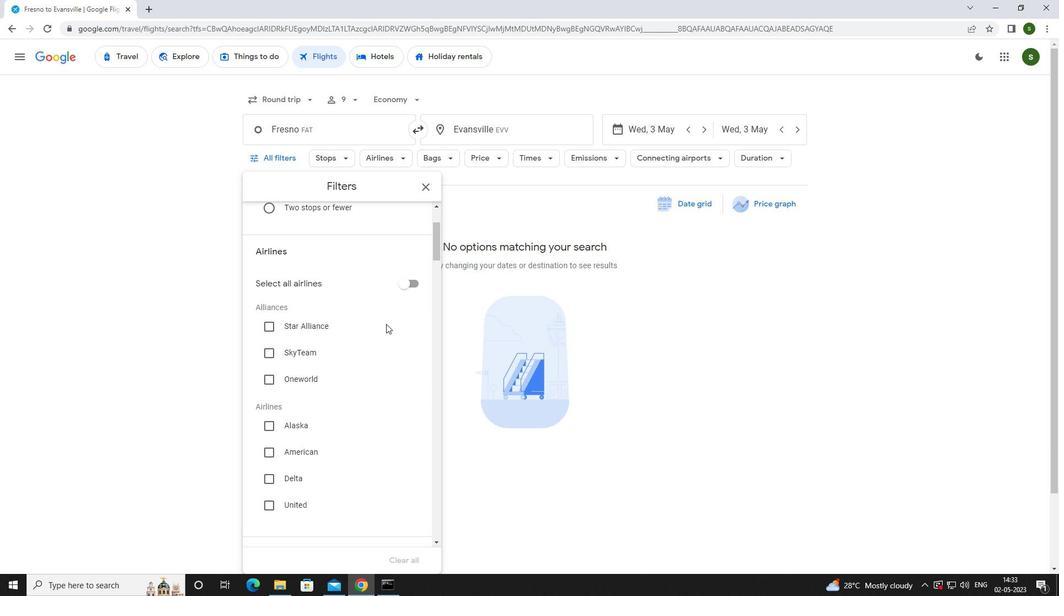 
Action: Mouse scrolled (386, 323) with delta (0, 0)
Screenshot: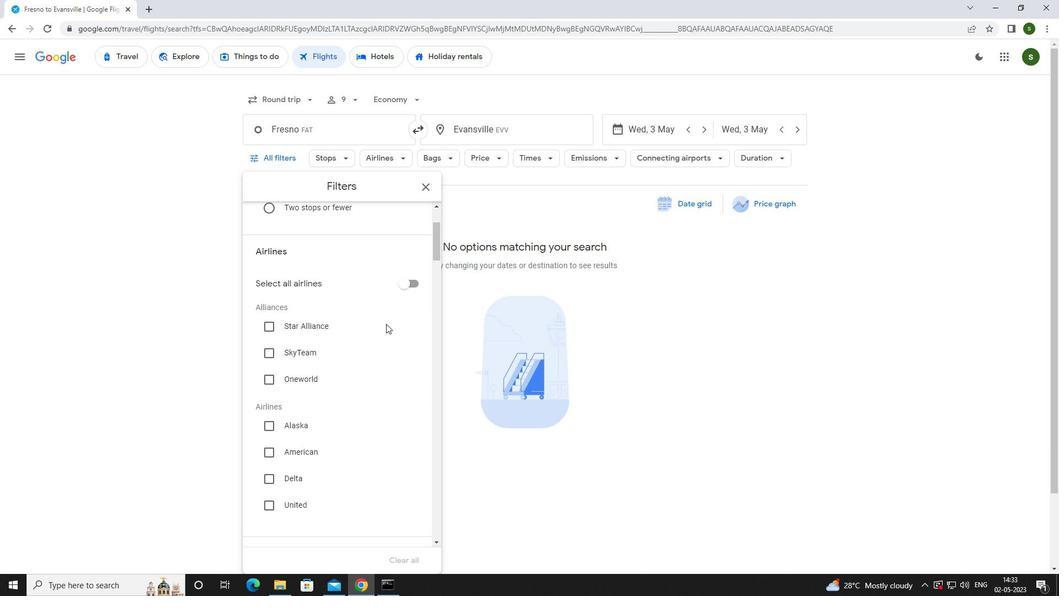 
Action: Mouse scrolled (386, 323) with delta (0, 0)
Screenshot: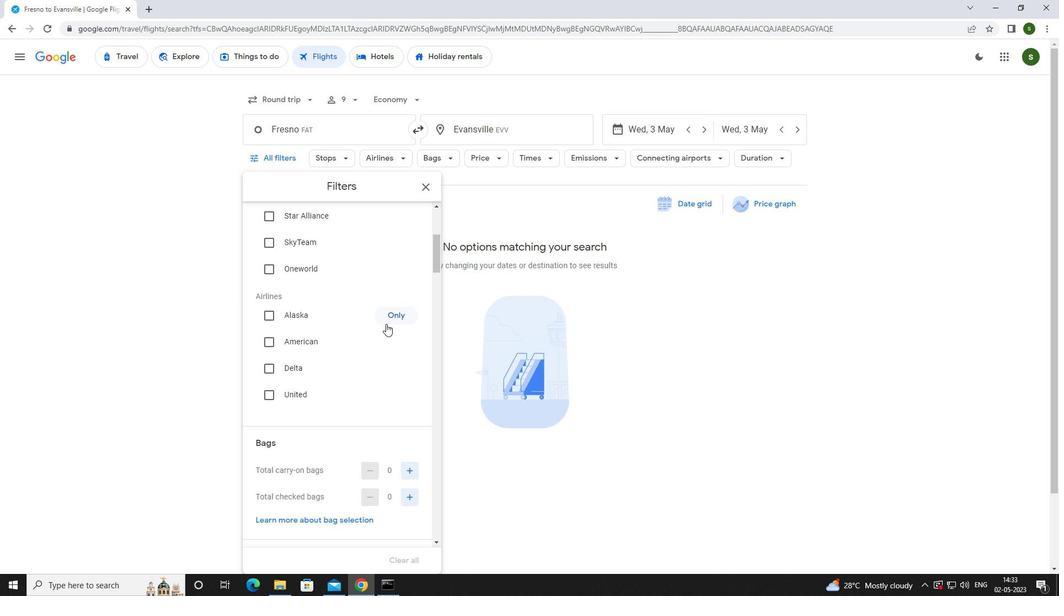 
Action: Mouse scrolled (386, 323) with delta (0, 0)
Screenshot: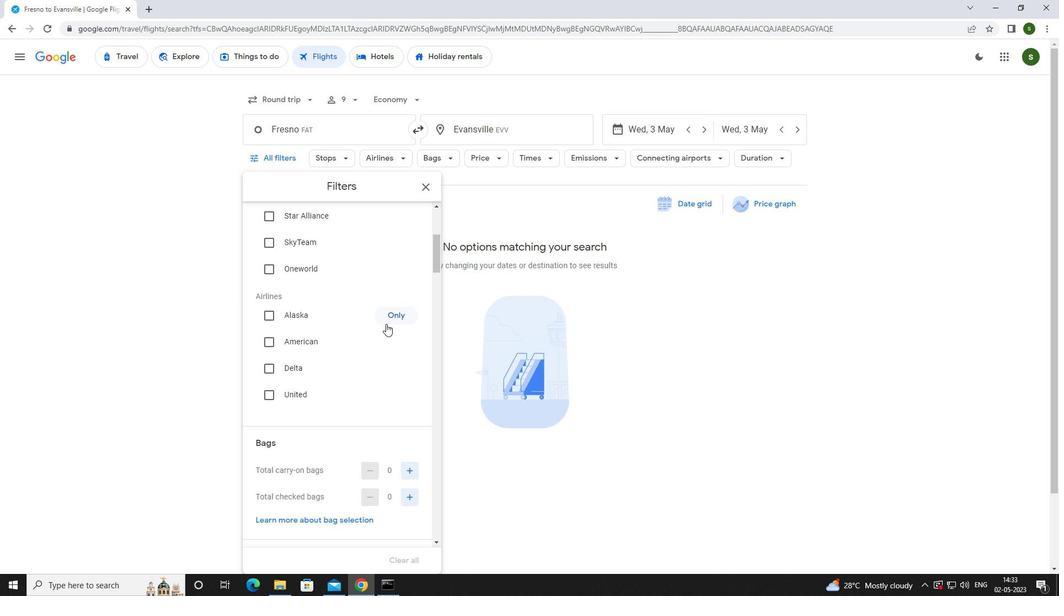 
Action: Mouse scrolled (386, 323) with delta (0, 0)
Screenshot: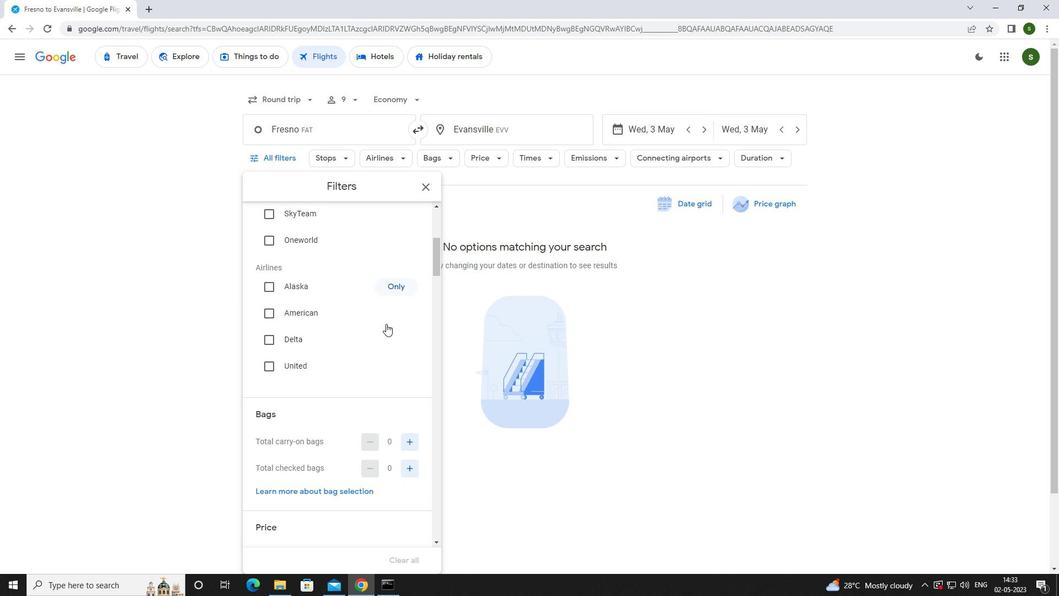 
Action: Mouse moved to (405, 336)
Screenshot: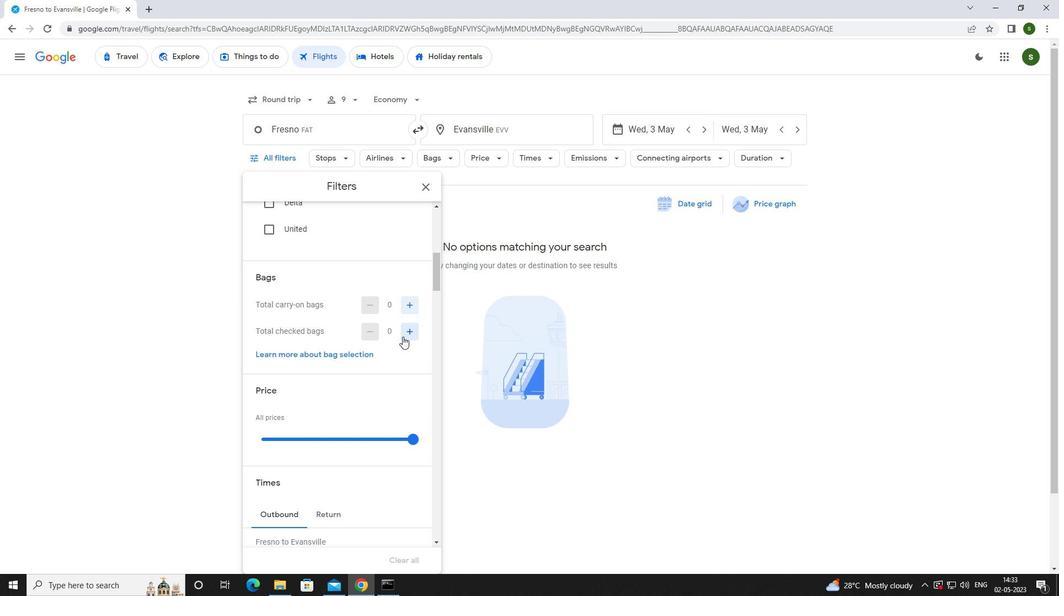 
Action: Mouse pressed left at (405, 336)
Screenshot: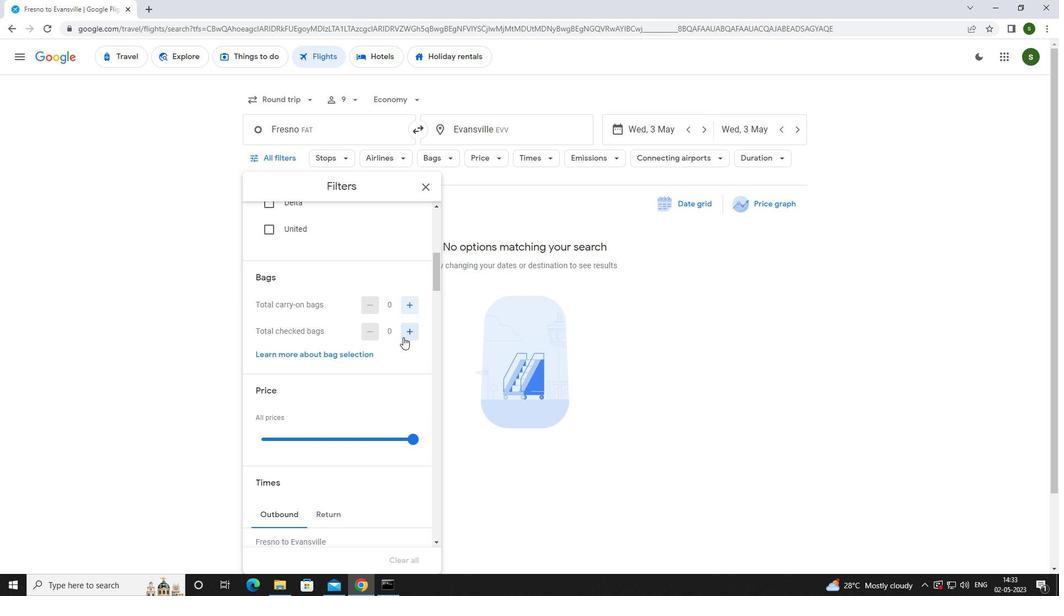 
Action: Mouse pressed left at (405, 336)
Screenshot: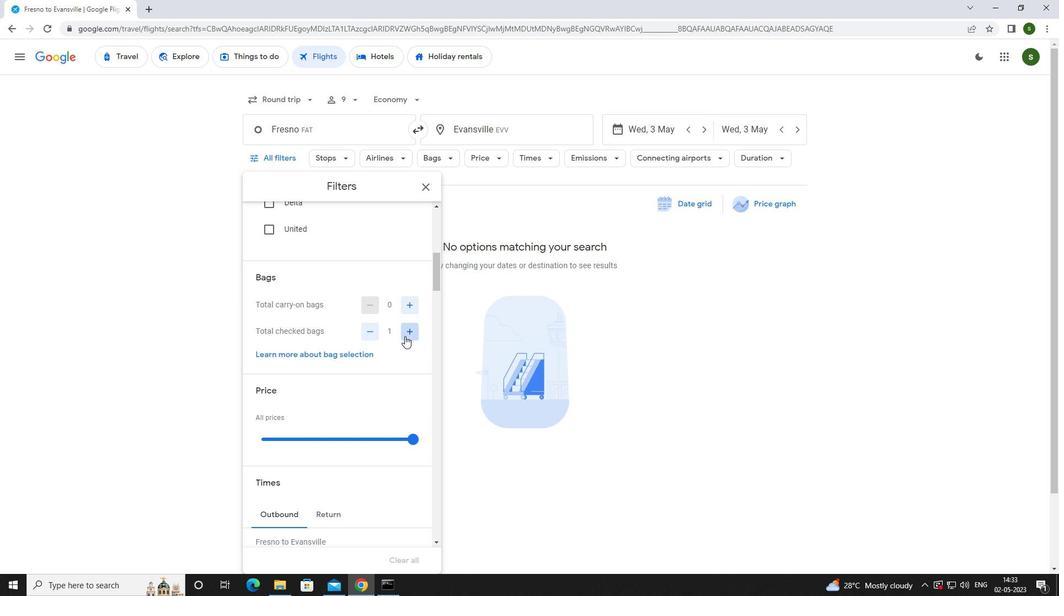 
Action: Mouse moved to (413, 436)
Screenshot: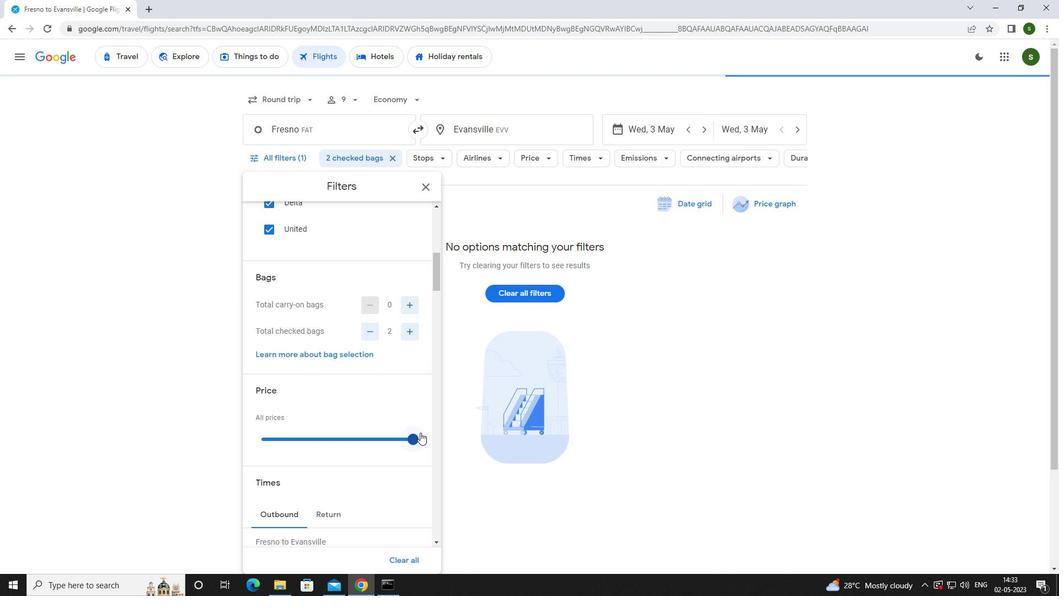 
Action: Mouse pressed left at (413, 436)
Screenshot: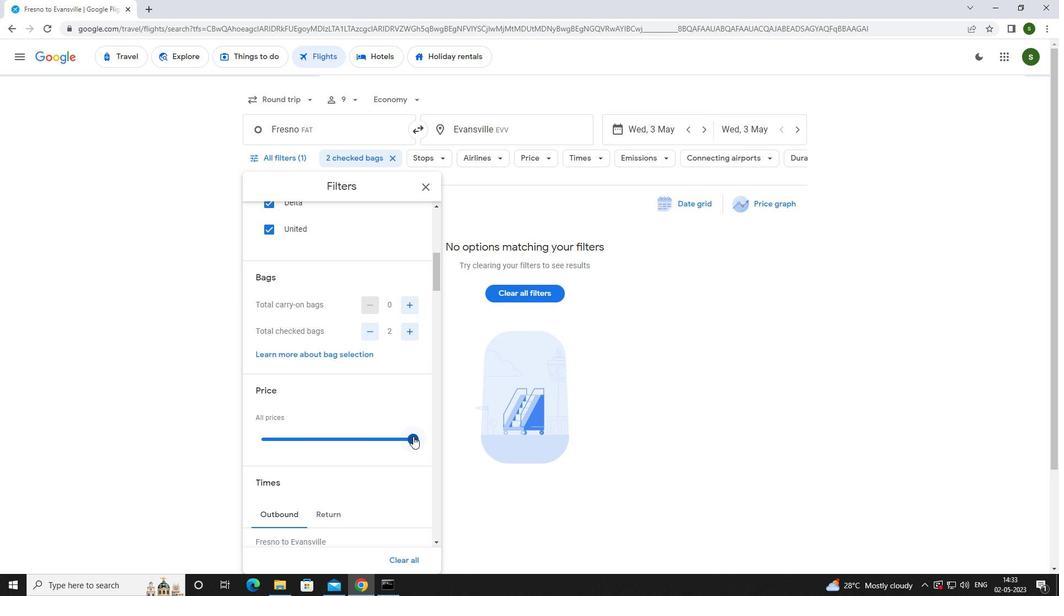 
Action: Mouse moved to (380, 378)
Screenshot: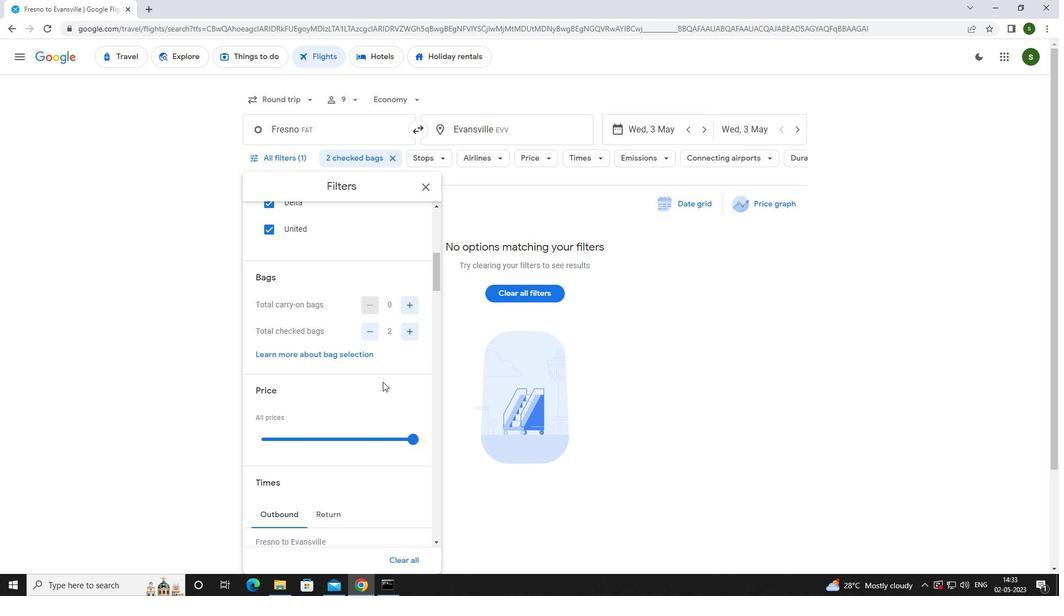 
Action: Mouse scrolled (380, 378) with delta (0, 0)
Screenshot: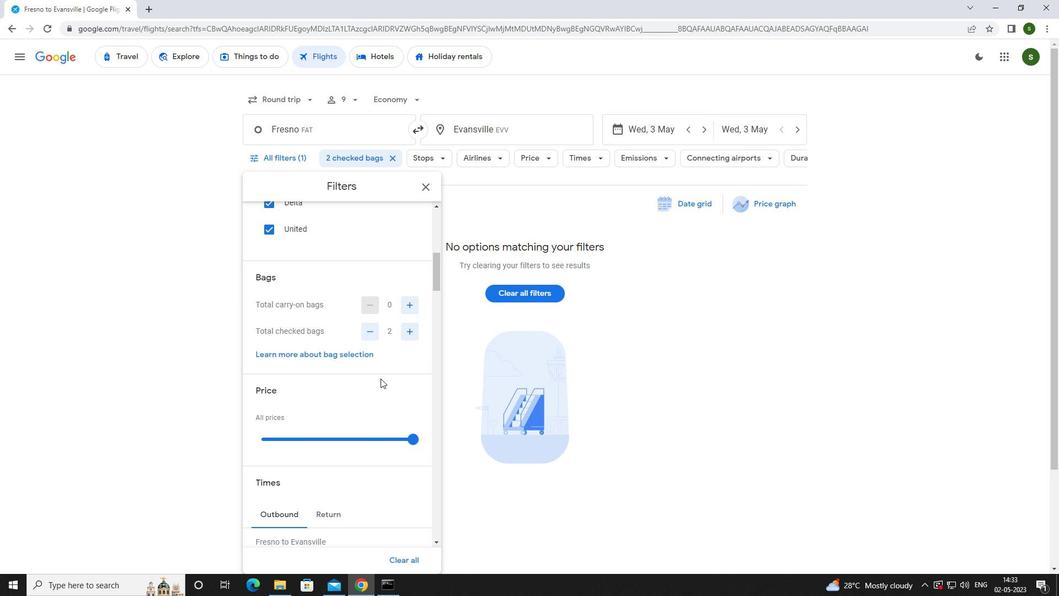 
Action: Mouse scrolled (380, 378) with delta (0, 0)
Screenshot: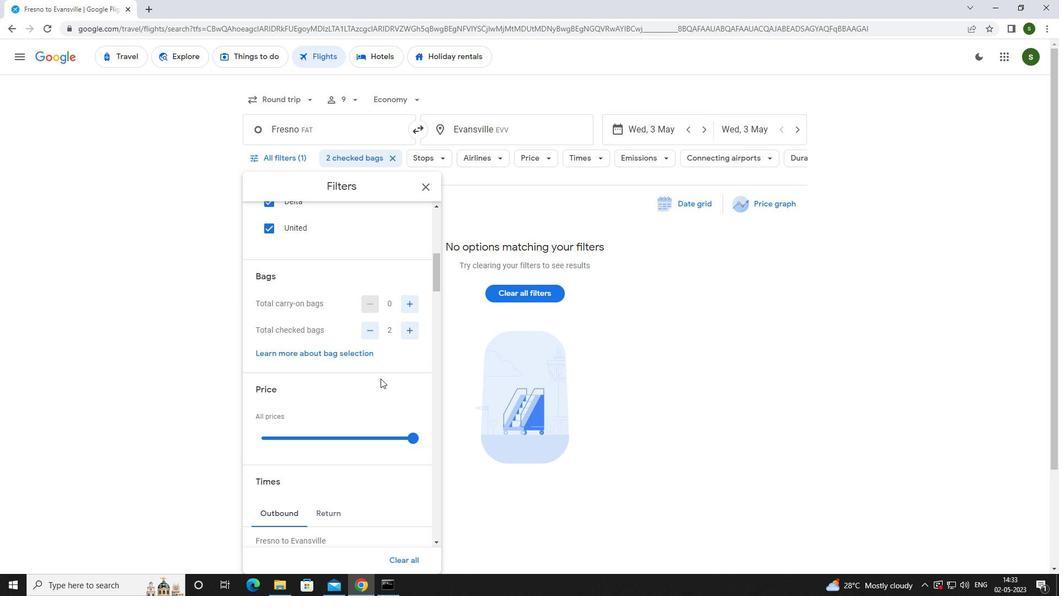 
Action: Mouse moved to (380, 376)
Screenshot: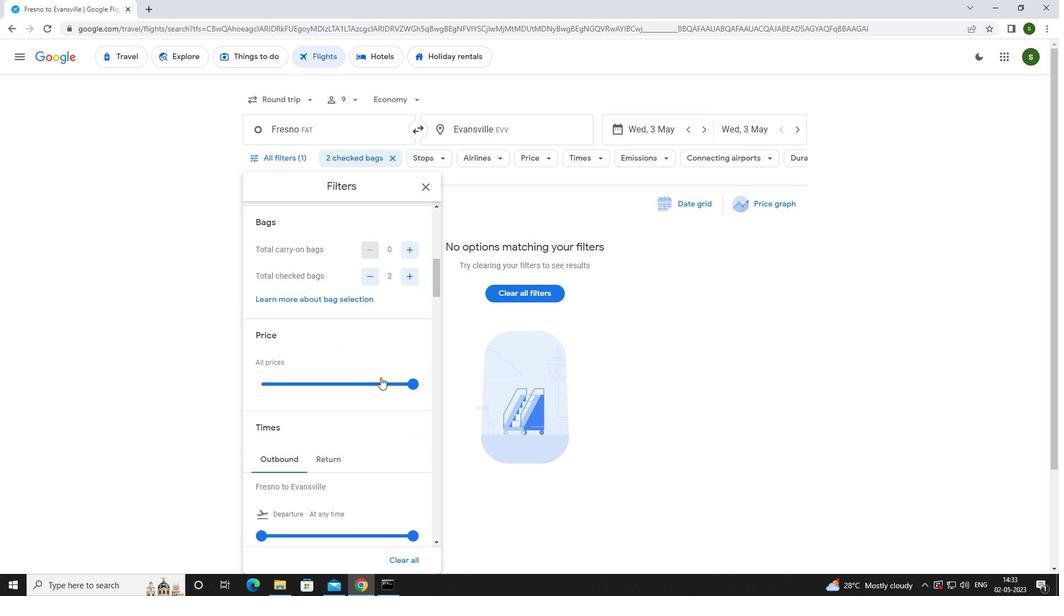 
Action: Mouse scrolled (380, 376) with delta (0, 0)
Screenshot: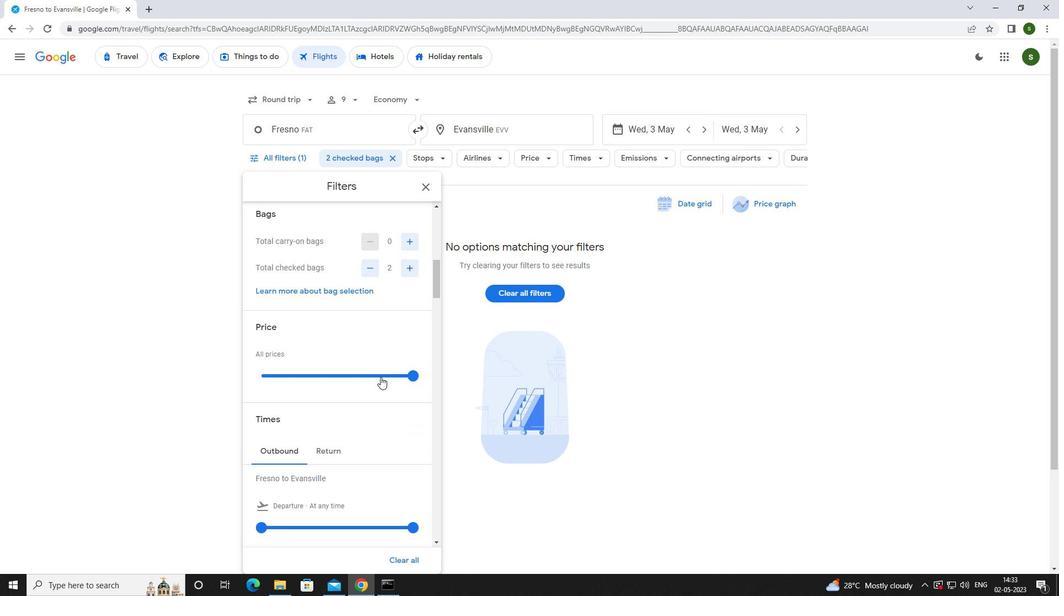 
Action: Mouse moved to (263, 428)
Screenshot: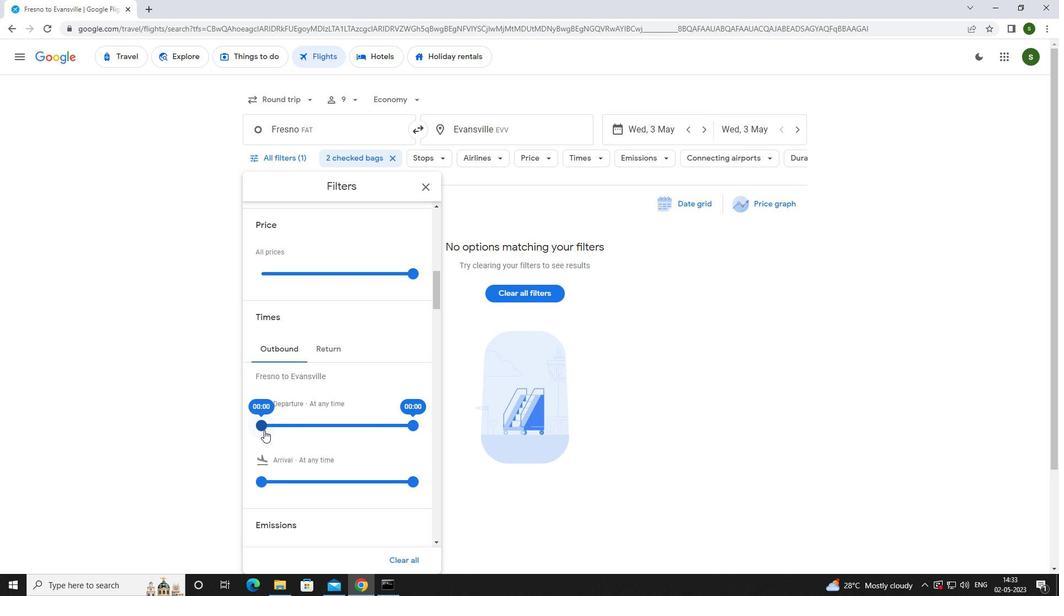 
Action: Mouse pressed left at (263, 428)
Screenshot: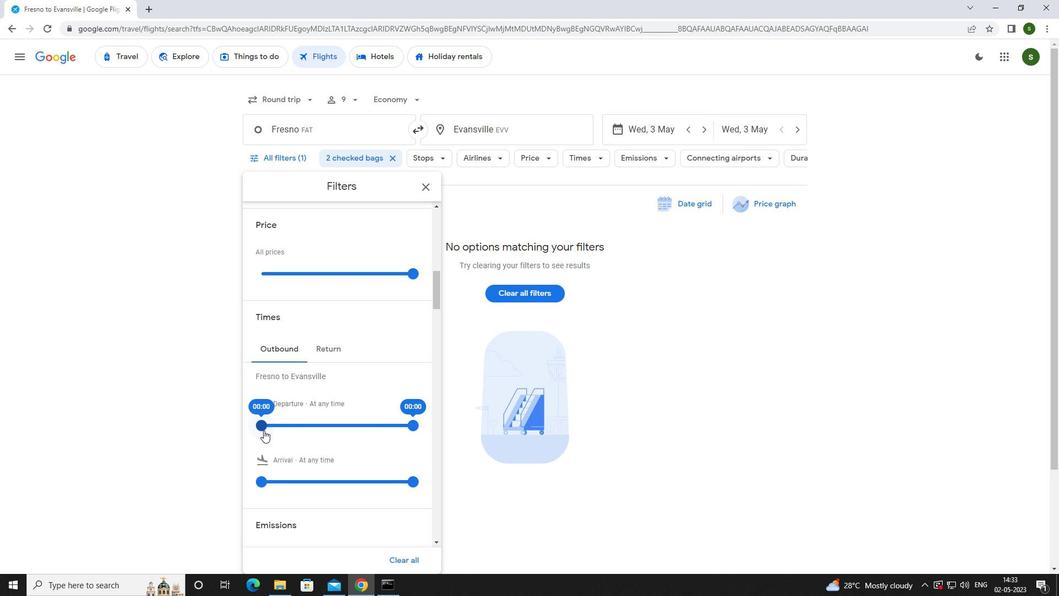 
Action: Mouse moved to (334, 349)
Screenshot: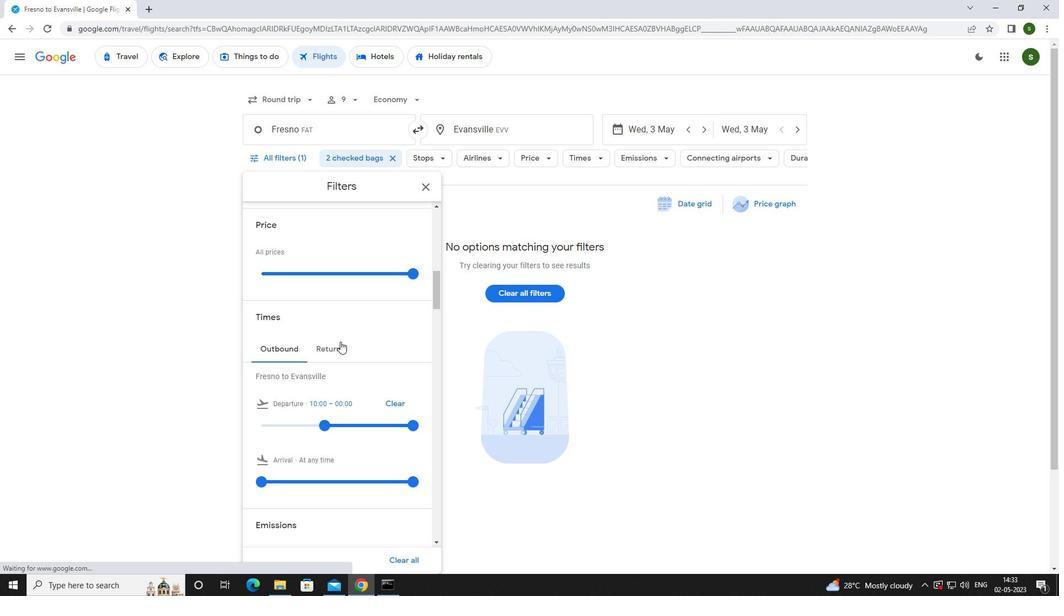 
Action: Mouse pressed left at (334, 349)
Screenshot: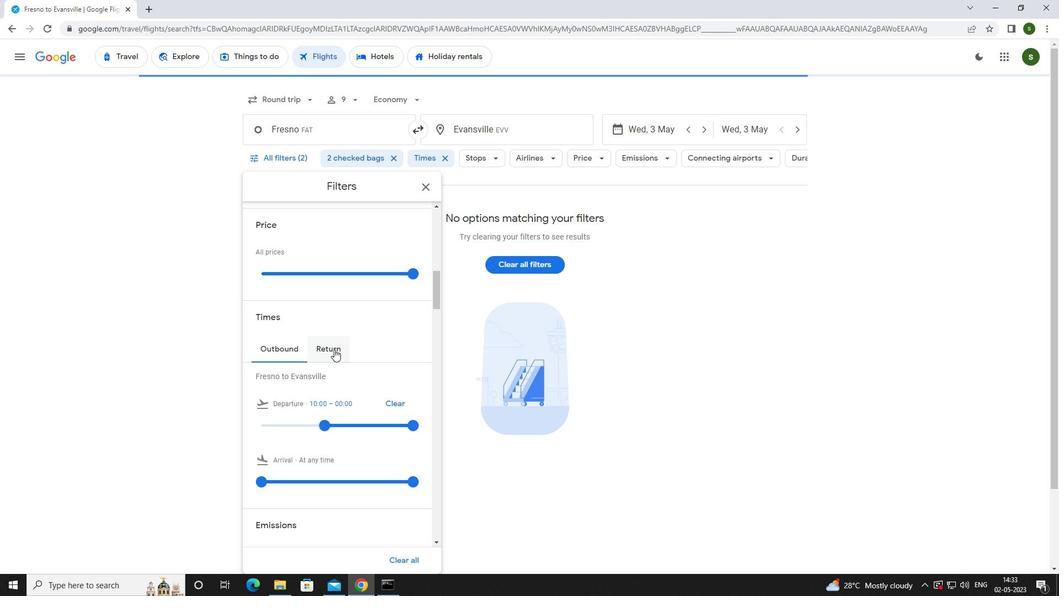 
Action: Mouse moved to (262, 428)
Screenshot: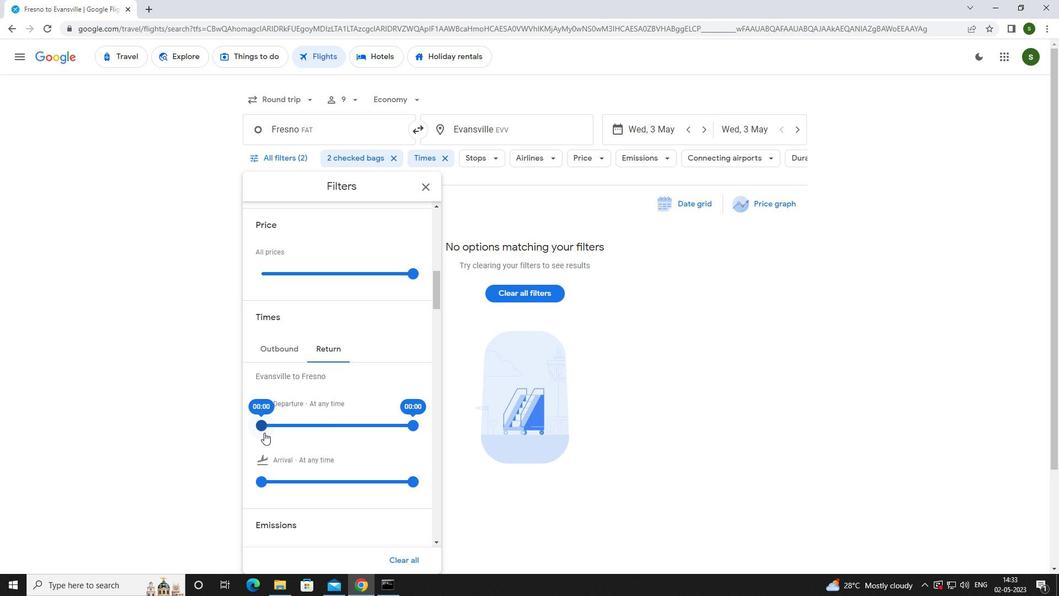 
Action: Mouse pressed left at (262, 428)
Screenshot: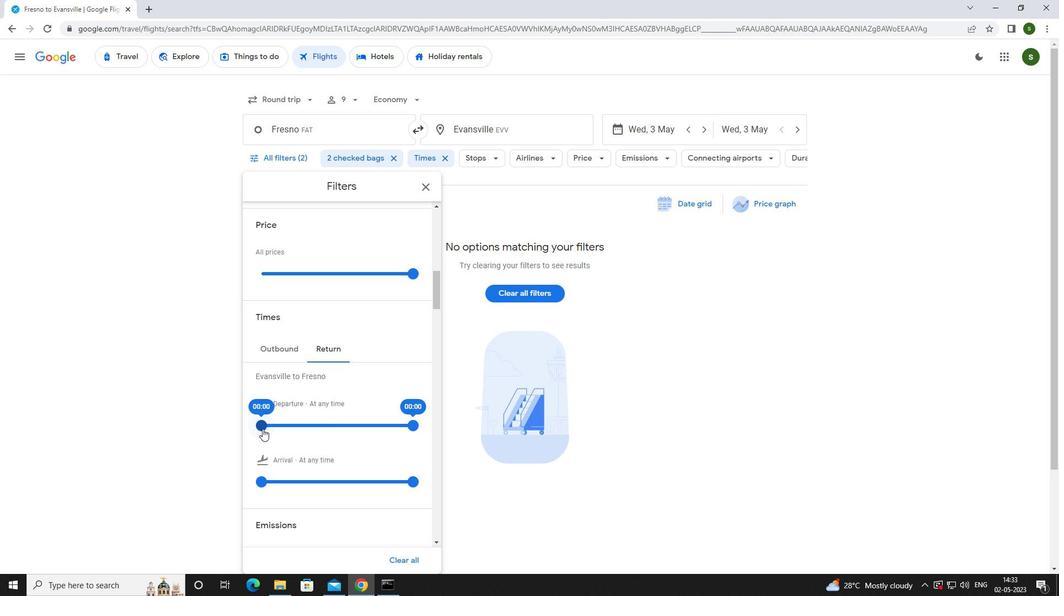 
Action: Mouse moved to (737, 334)
Screenshot: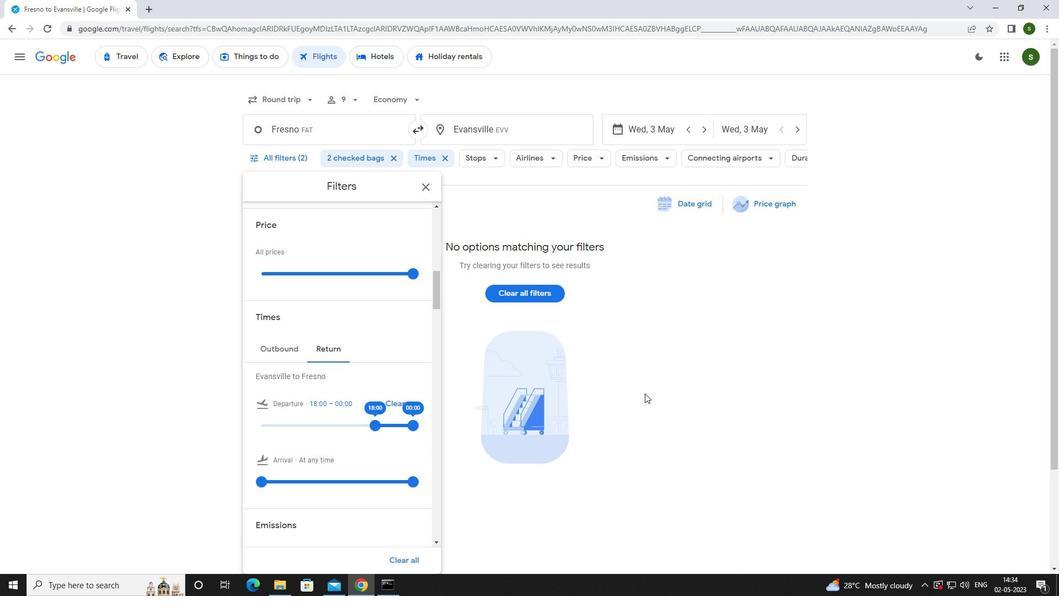 
Action: Mouse pressed left at (737, 334)
Screenshot: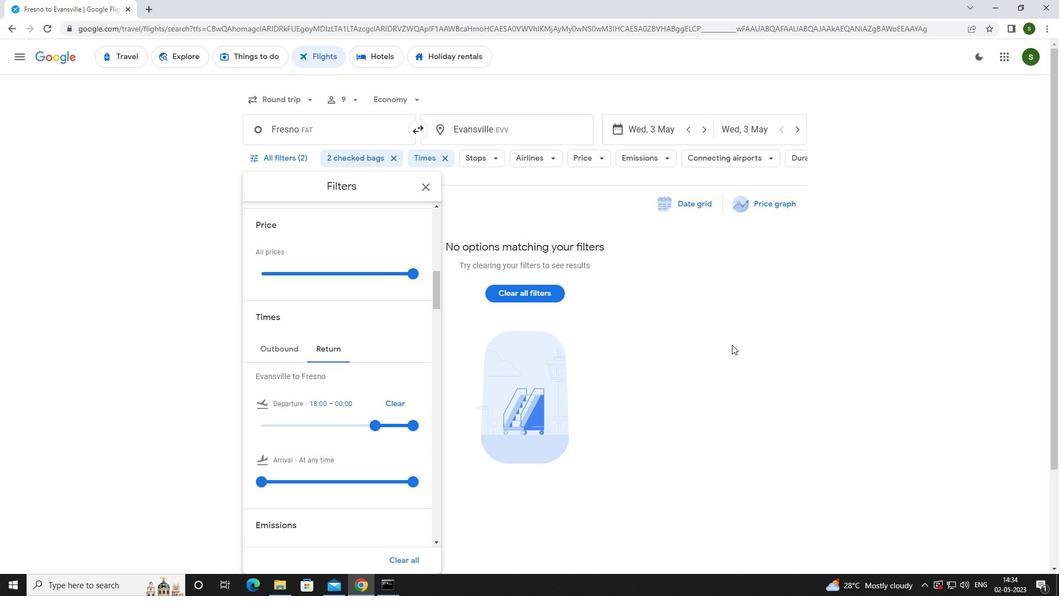 
Action: Mouse moved to (704, 344)
Screenshot: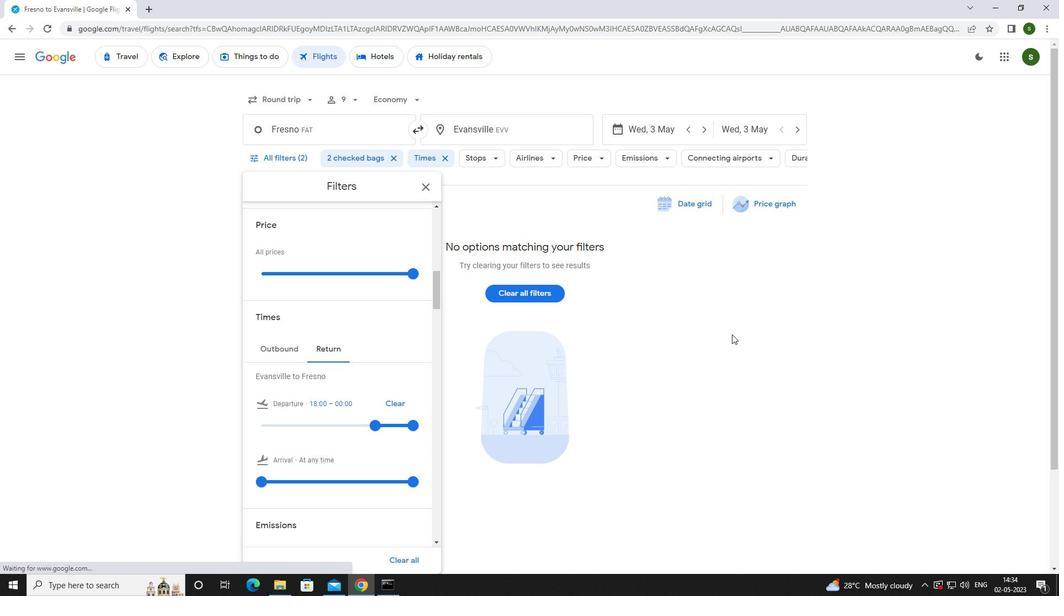 
